 Task: In the Contact  AubreyNelson@iCloud.com, Create email and send with subject: 'Elevate Your Success: Introducing a Transformative Opportunity', and with mail content 'Good Day,_x000D_
Embrace the power of innovation. Our disruptive solution will propel your industry forward and position you as a leader in your field._x000D_
Best Regards', attach the document: Agenda.pdf and insert image: visitingcard.jpg. Below Best Regards, write Twitter and insert the URL: 'twitter.com'. Mark checkbox to create task to follow up : In 1 week. Logged in from softage.10@softage.net
Action: Mouse moved to (89, 60)
Screenshot: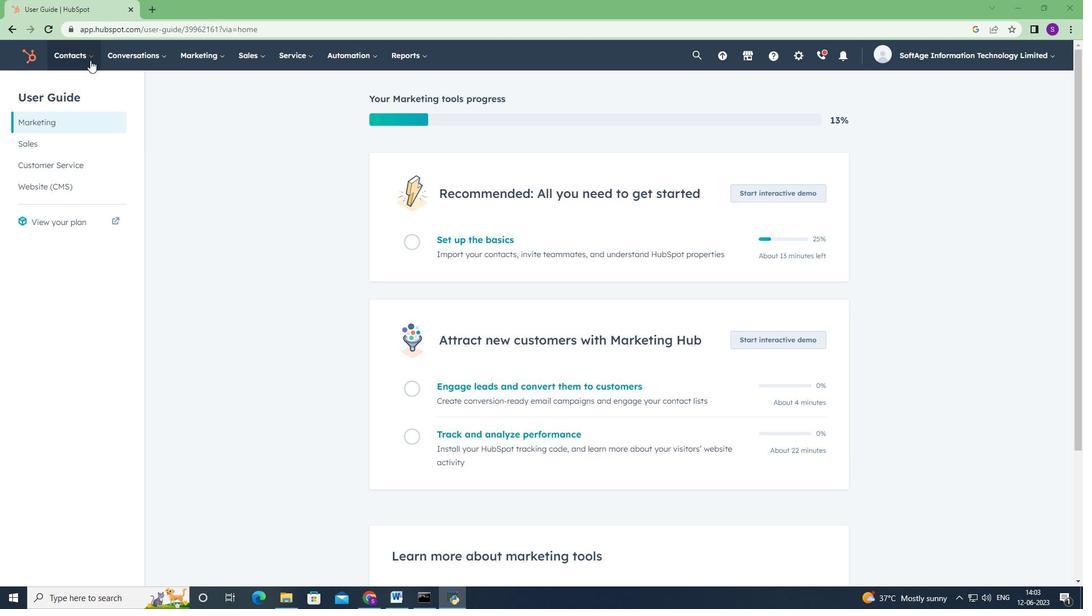 
Action: Mouse pressed left at (89, 60)
Screenshot: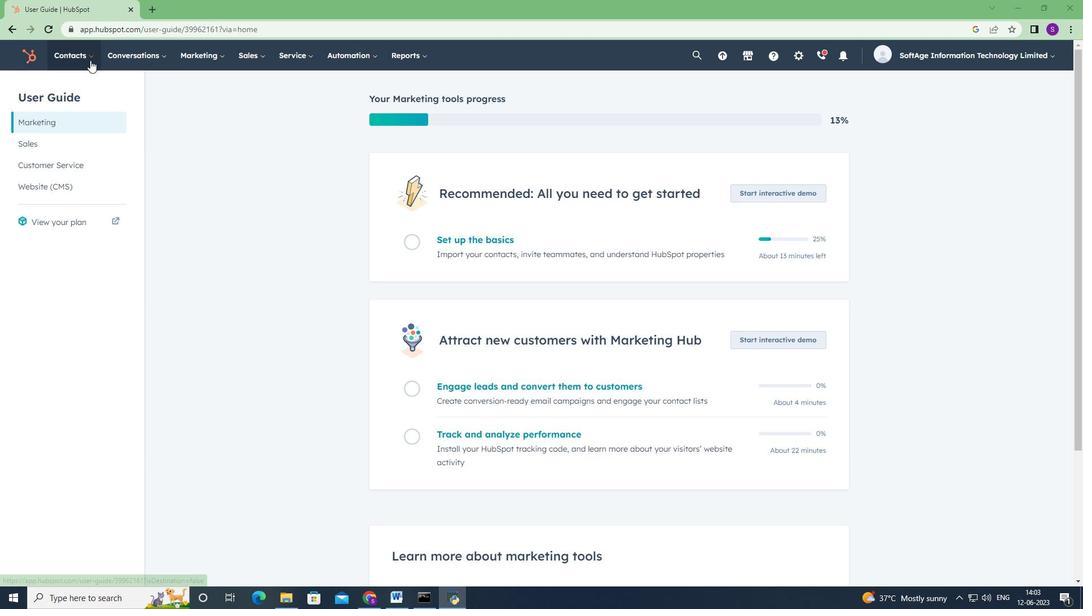 
Action: Mouse moved to (96, 93)
Screenshot: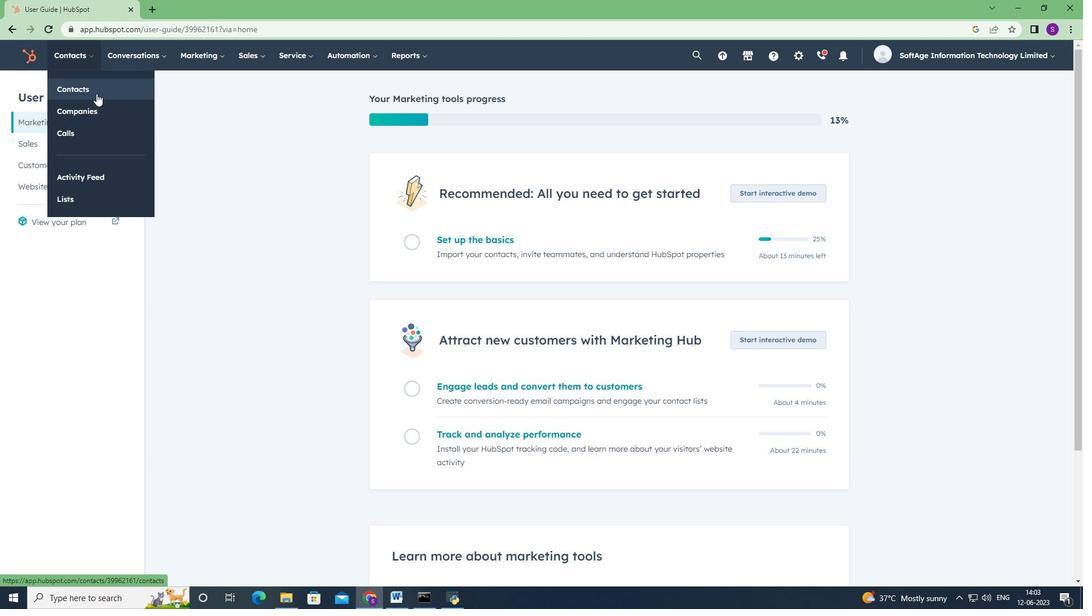 
Action: Mouse pressed left at (96, 93)
Screenshot: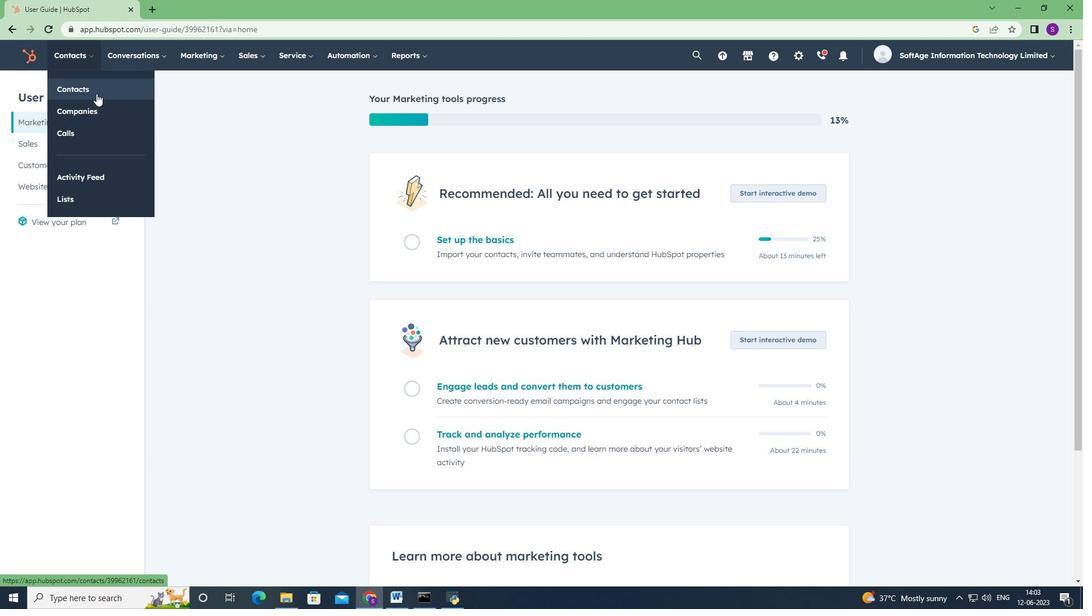 
Action: Mouse moved to (85, 185)
Screenshot: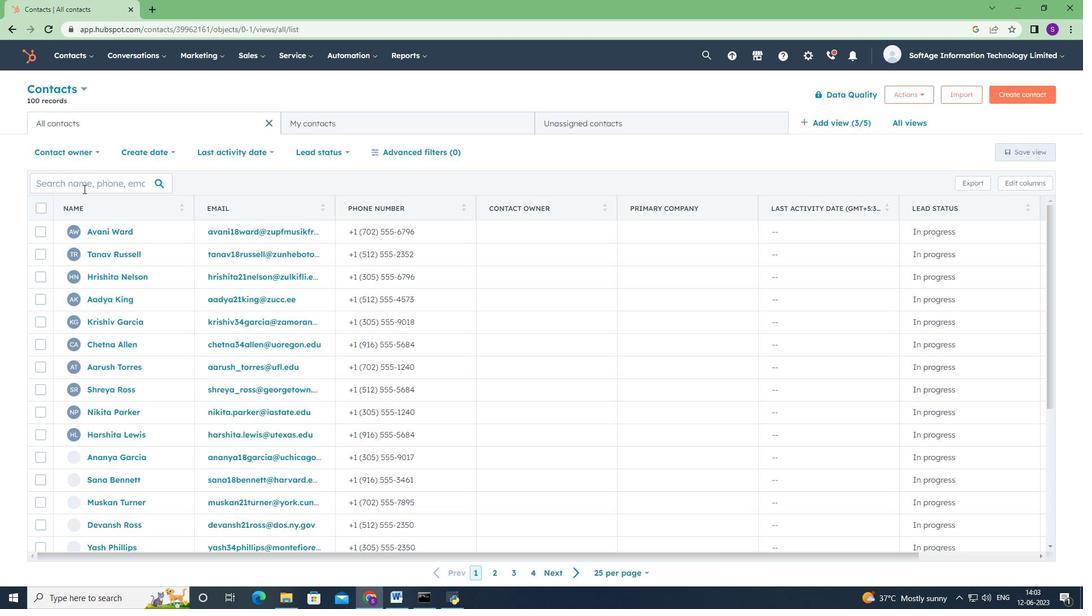 
Action: Mouse pressed left at (85, 185)
Screenshot: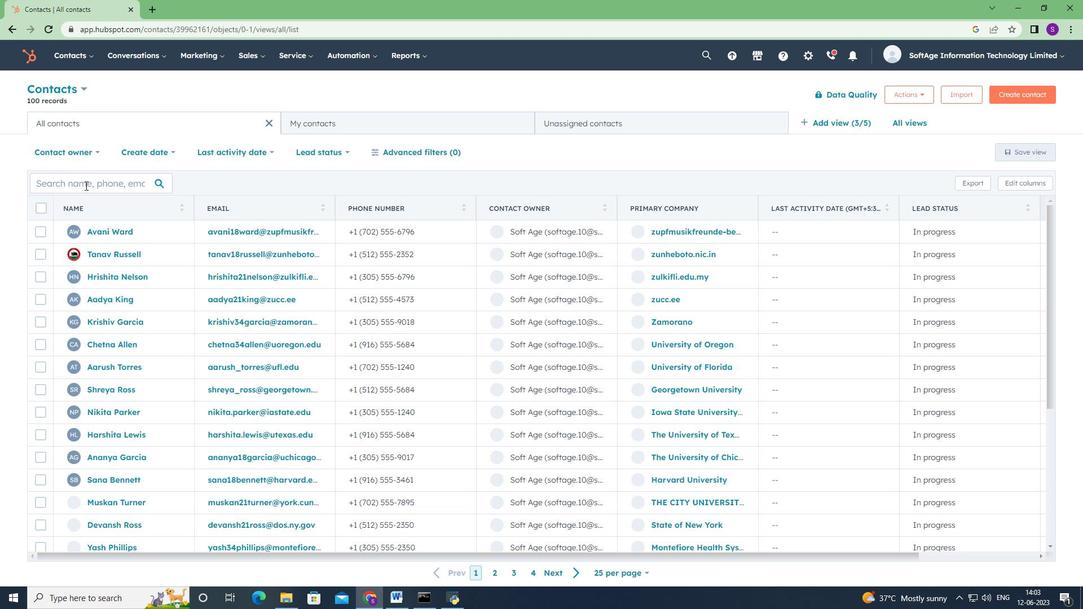 
Action: Key pressed <Key.shift>Aubrey<Key.shift>Na<Key.backspace>elson<Key.shift><Key.shift><Key.shift><Key.shift><Key.shift><Key.shift>@i<Key.shift>Cloud.com
Screenshot: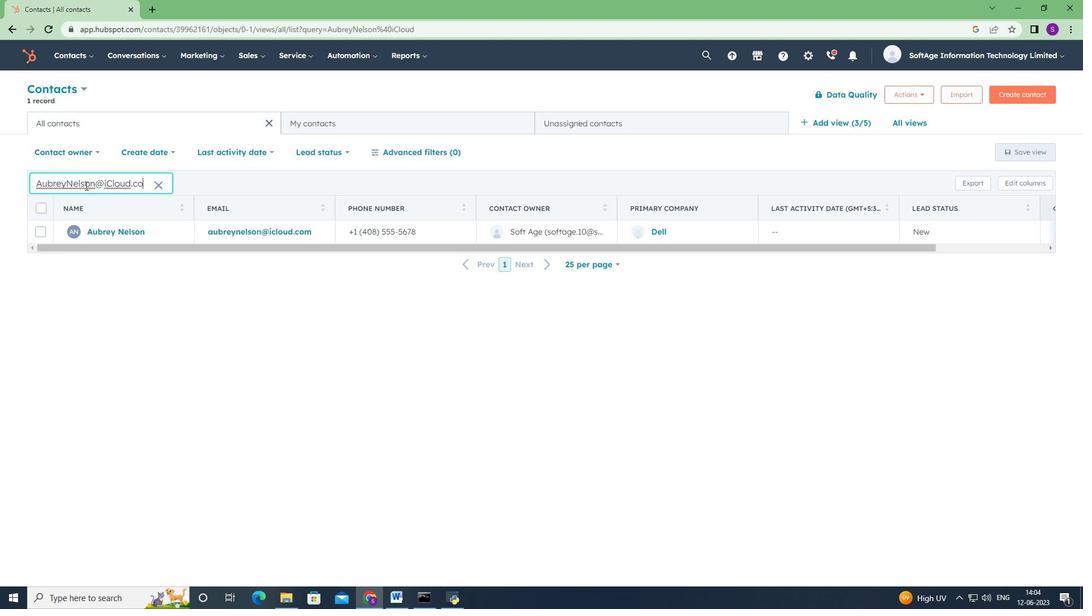
Action: Mouse moved to (140, 231)
Screenshot: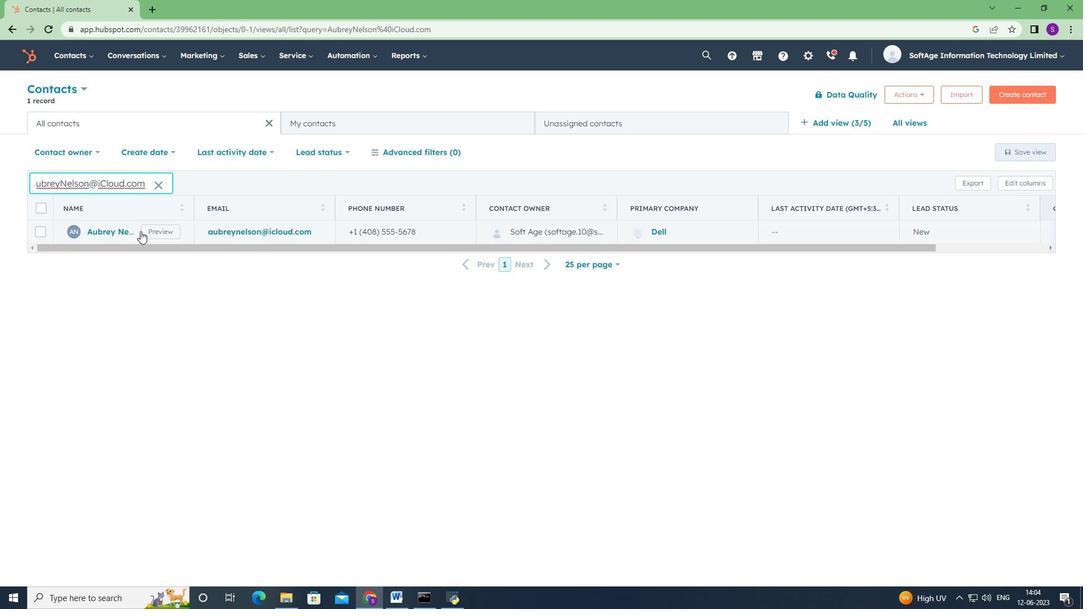 
Action: Mouse pressed left at (140, 231)
Screenshot: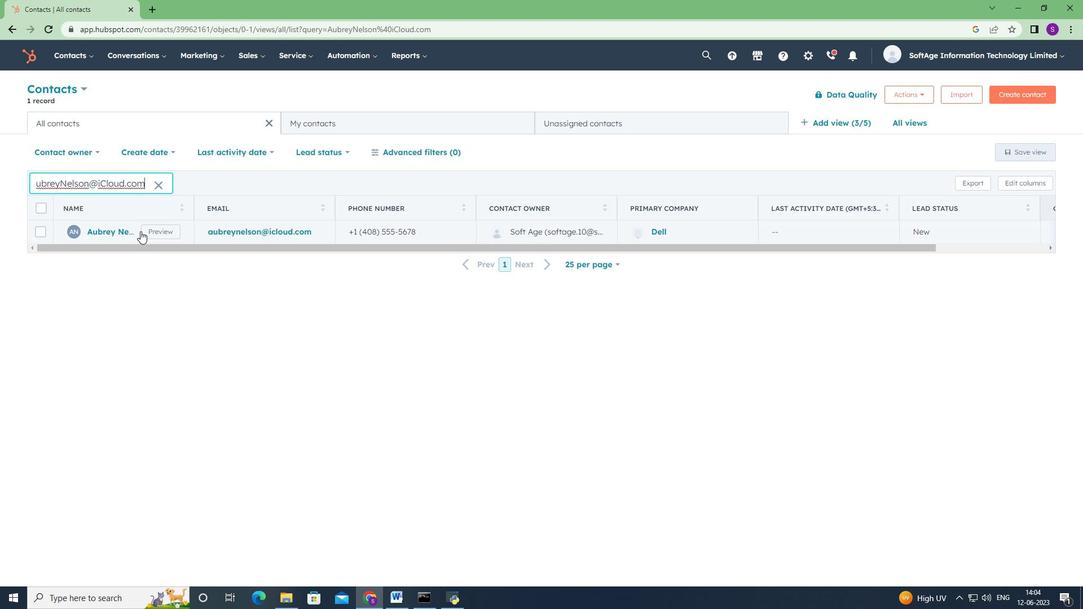
Action: Mouse moved to (126, 227)
Screenshot: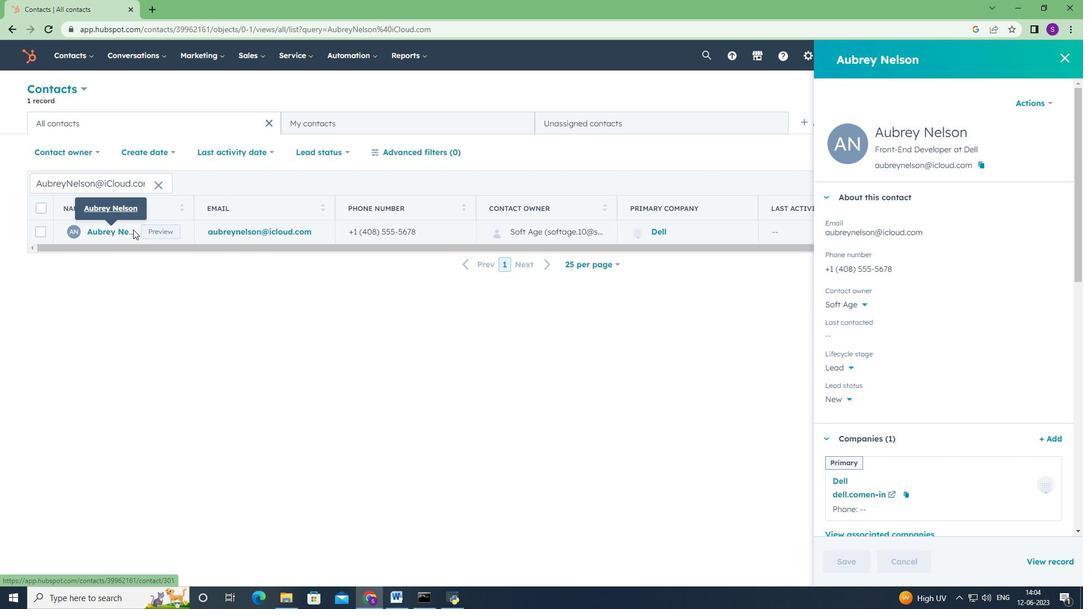 
Action: Mouse pressed left at (126, 227)
Screenshot: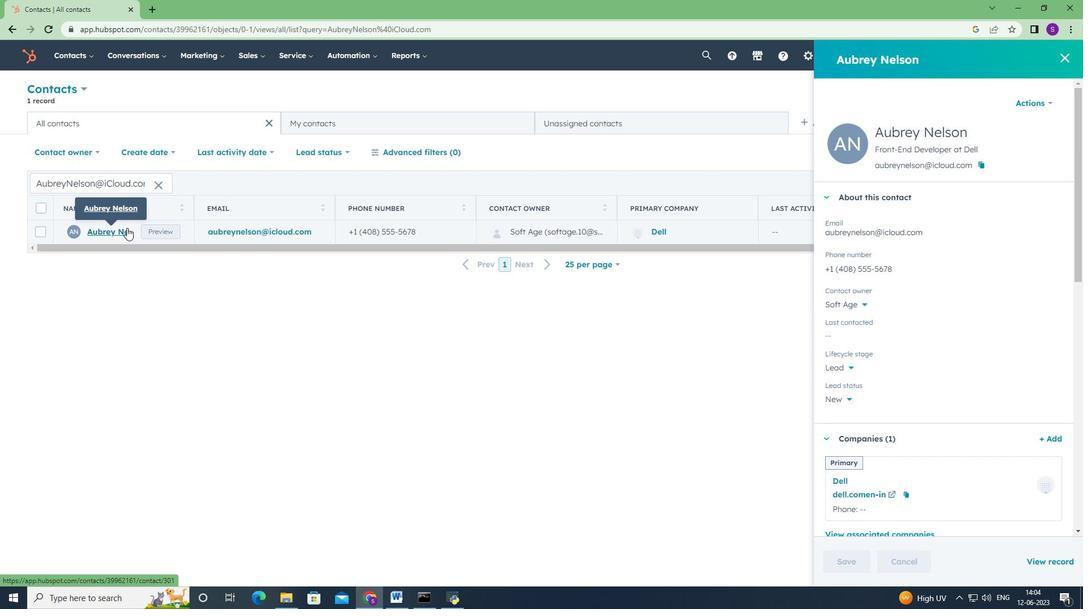 
Action: Mouse moved to (75, 185)
Screenshot: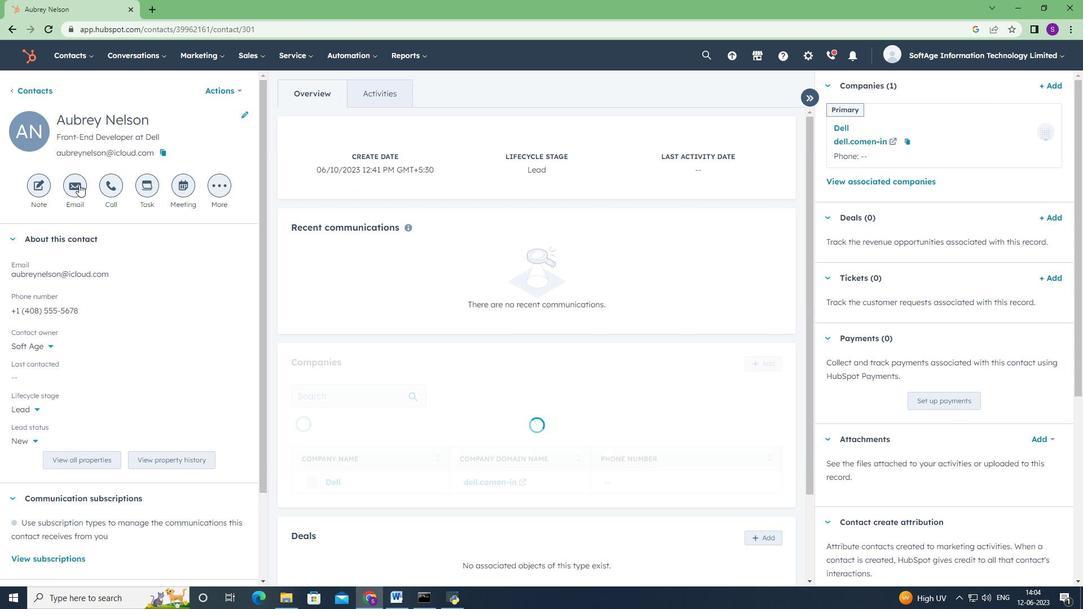 
Action: Mouse pressed left at (75, 185)
Screenshot: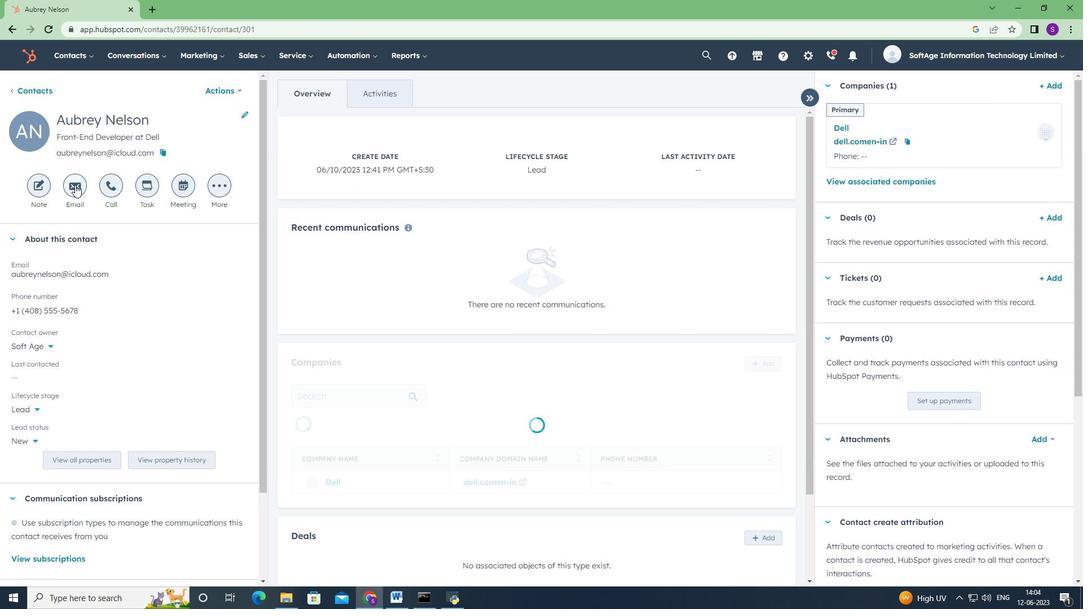 
Action: Mouse moved to (703, 379)
Screenshot: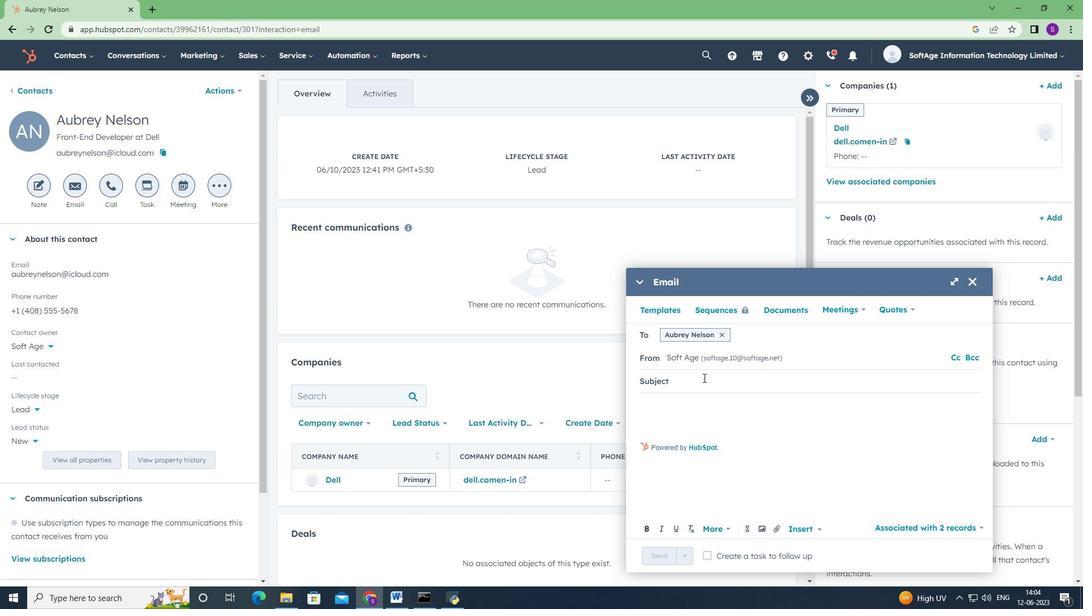 
Action: Mouse pressed left at (703, 379)
Screenshot: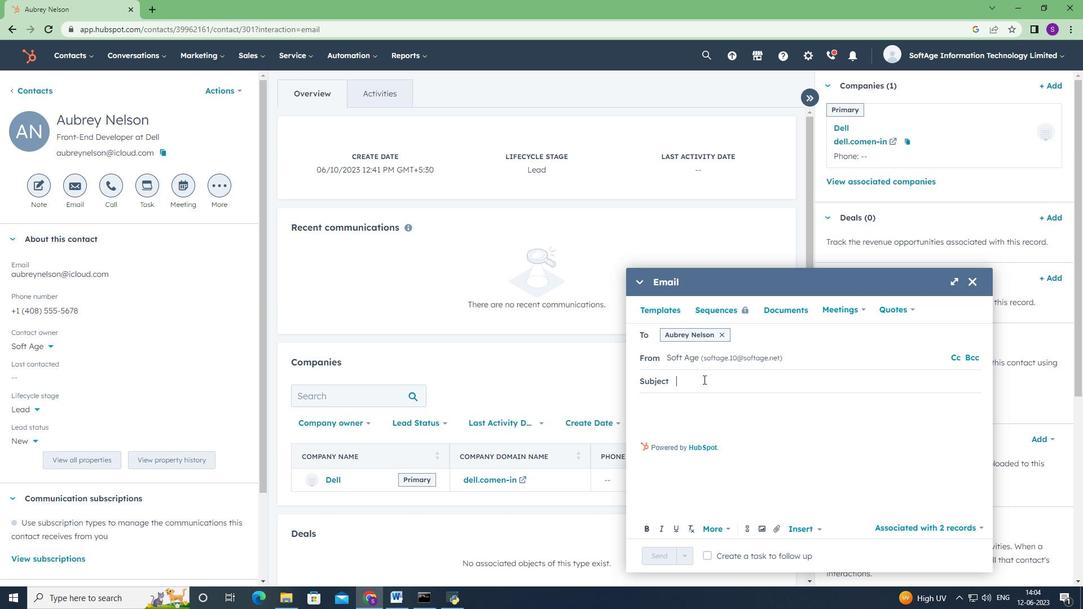 
Action: Key pressed <Key.shift><Key.shift>Elevate<Key.space><Key.shift>Your<Key.space><Key.shift><Key.shift><Key.shift>Success<Key.space><Key.backspace><Key.shift><Key.shift><Key.shift><Key.shift><Key.shift><Key.shift><Key.shift><Key.shift><Key.shift><Key.shift><Key.shift><Key.shift><Key.shift><Key.shift><Key.shift><Key.shift><Key.shift><Key.shift><Key.shift><Key.shift><Key.shift><Key.shift><Key.shift><Key.shift><Key.shift><Key.shift><Key.shift><Key.shift><Key.shift><Key.shift><Key.shift><Key.shift><Key.shift><Key.shift><Key.shift><Key.shift><Key.shift><Key.shift><Key.shift><Key.shift><Key.shift><Key.shift><Key.shift><Key.shift><Key.shift><Key.shift><Key.shift><Key.shift><Key.shift><Key.shift>:<Key.space><Key.shift>Introducing<Key.space>a<Key.space><Key.shift>Transformative<Key.space><Key.shift>Opportunity
Screenshot: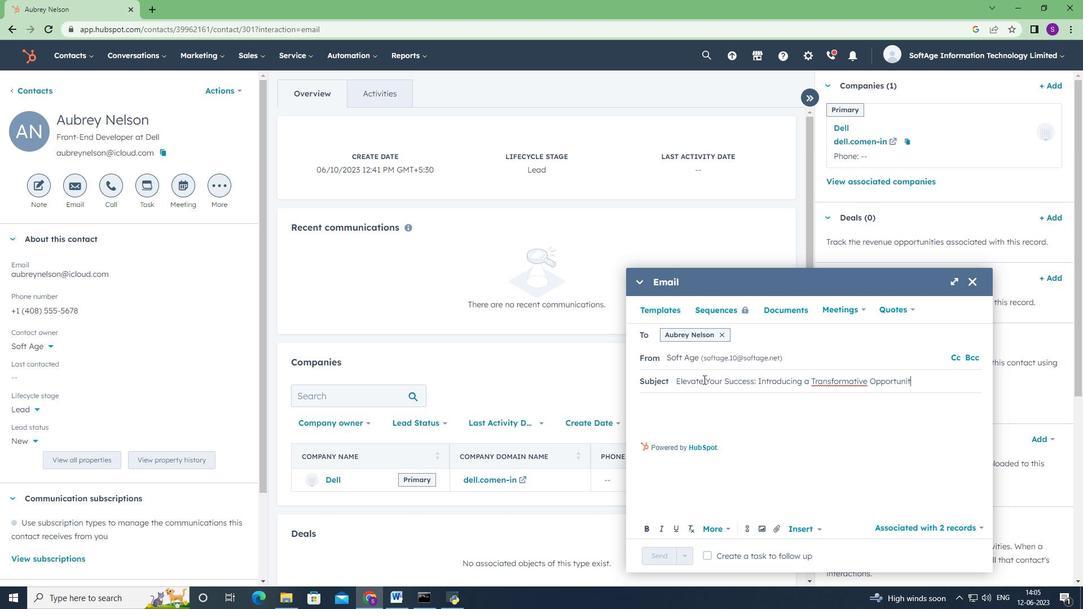 
Action: Mouse moved to (700, 411)
Screenshot: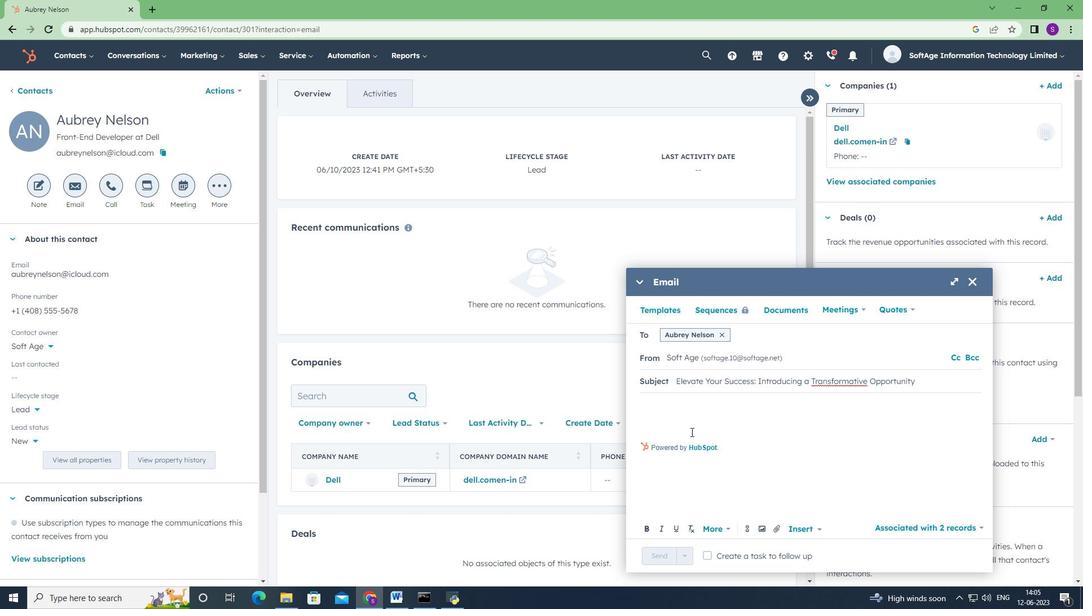 
Action: Mouse pressed left at (700, 411)
Screenshot: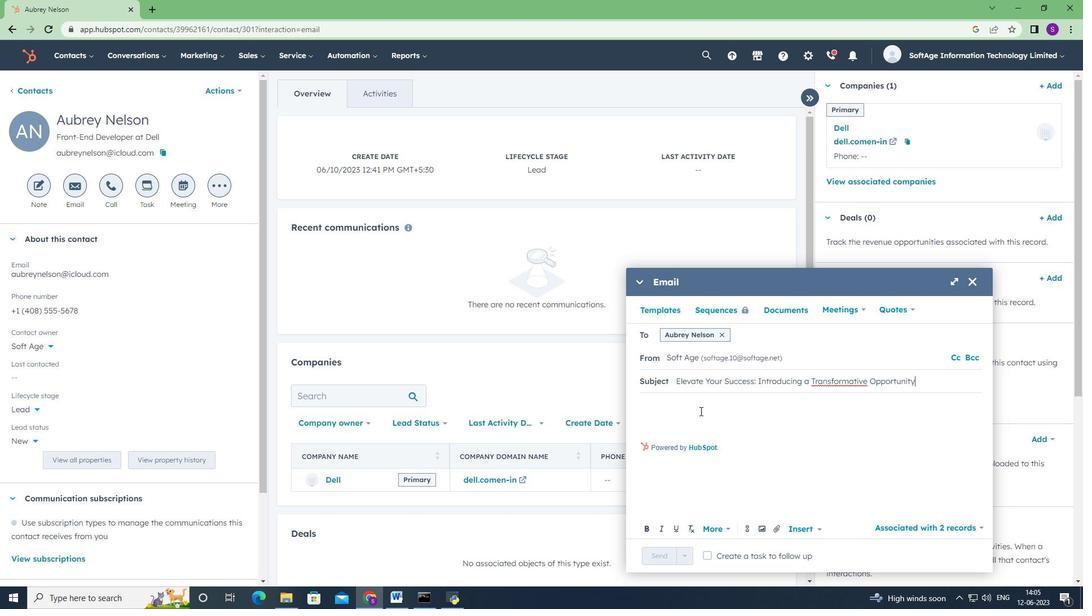 
Action: Key pressed <Key.shift><Key.shift>Good<Key.space><Key.shift>Day<Key.enter><Key.shift><Key.shift><Key.shift>Embrace<Key.space>the<Key.space>power<Key.space>of<Key.space>innovation<Key.space><Key.backspace>.<Key.space><Key.shift>Our<Key.space>disruptive<Key.space>solution<Key.space>will<Key.space>propel<Key.space>your<Key.space>industry<Key.space>forward<Key.space>and<Key.space>position<Key.space>you<Key.space>as<Key.space>a<Key.space>leader<Key.space>in<Key.space>your<Key.space>field.<Key.enter><Key.shift>Best<Key.space><Key.shift>Regards<Key.enter>
Screenshot: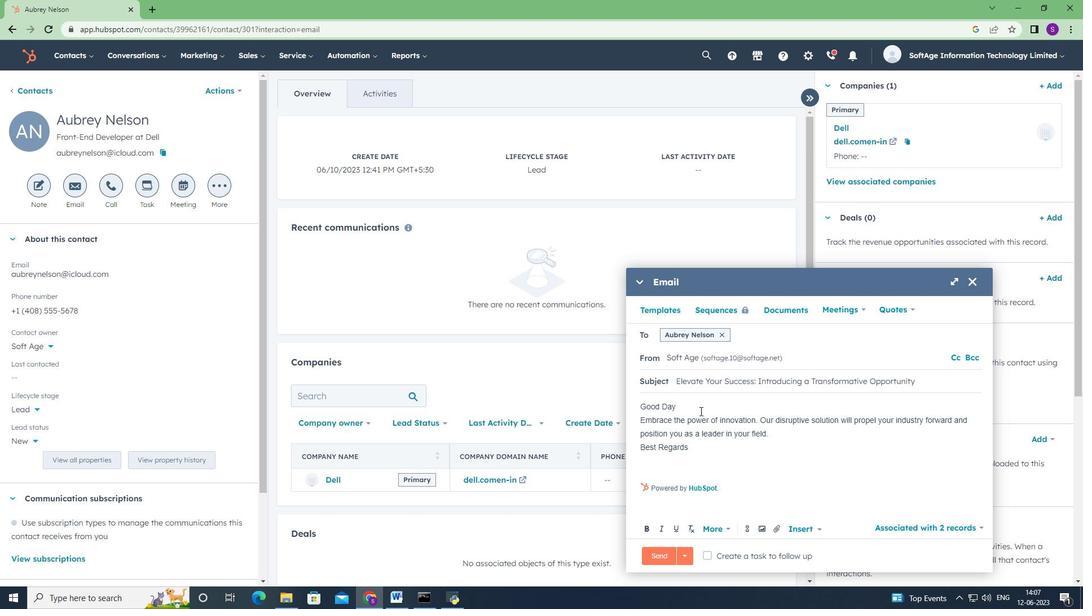 
Action: Mouse scrolled (700, 410) with delta (0, 0)
Screenshot: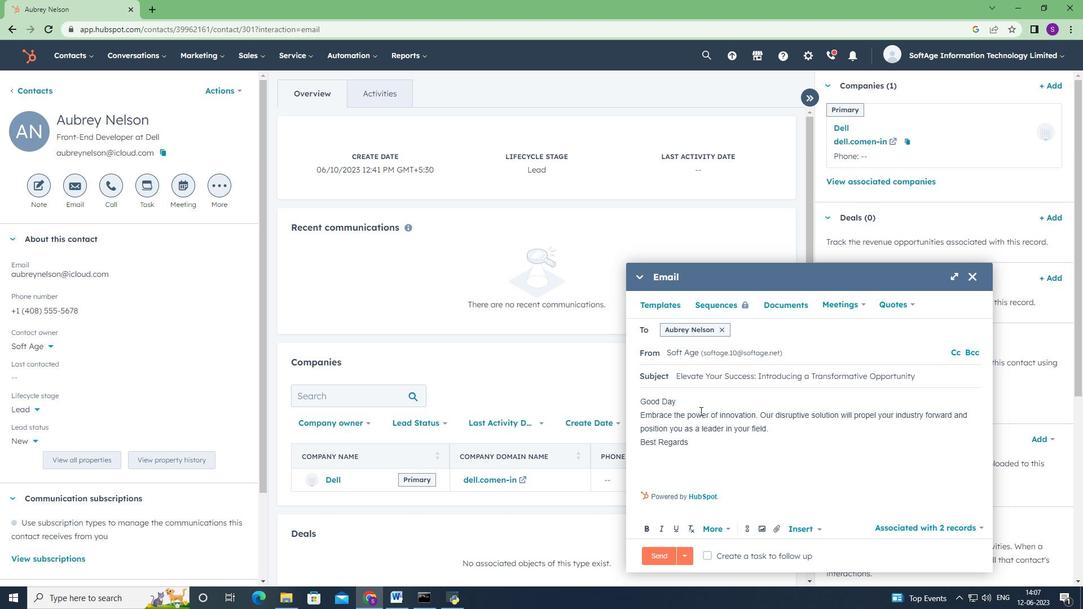 
Action: Mouse scrolled (700, 410) with delta (0, 0)
Screenshot: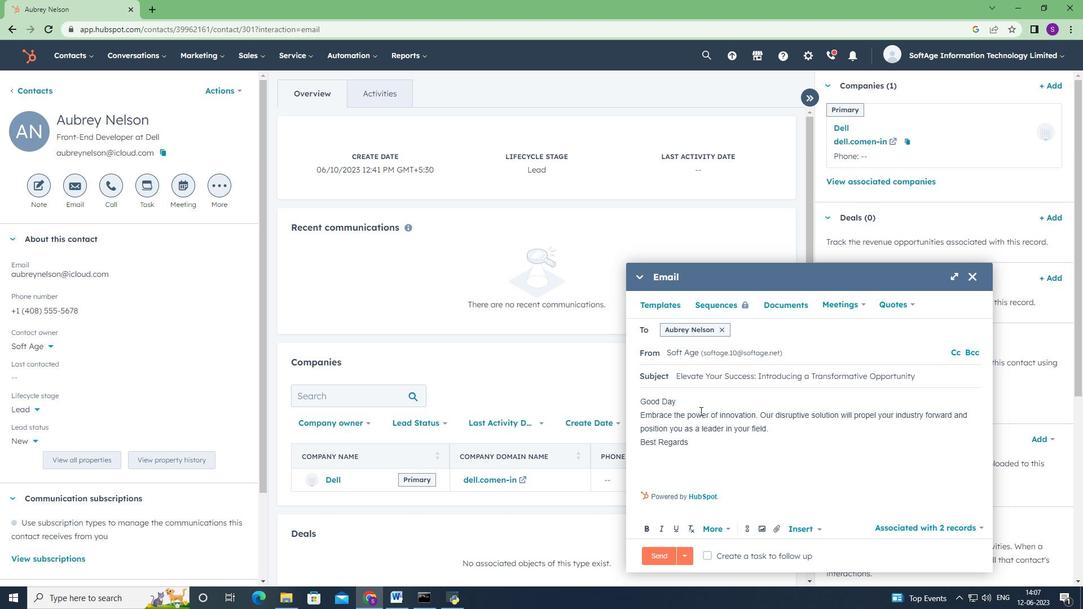 
Action: Mouse moved to (779, 529)
Screenshot: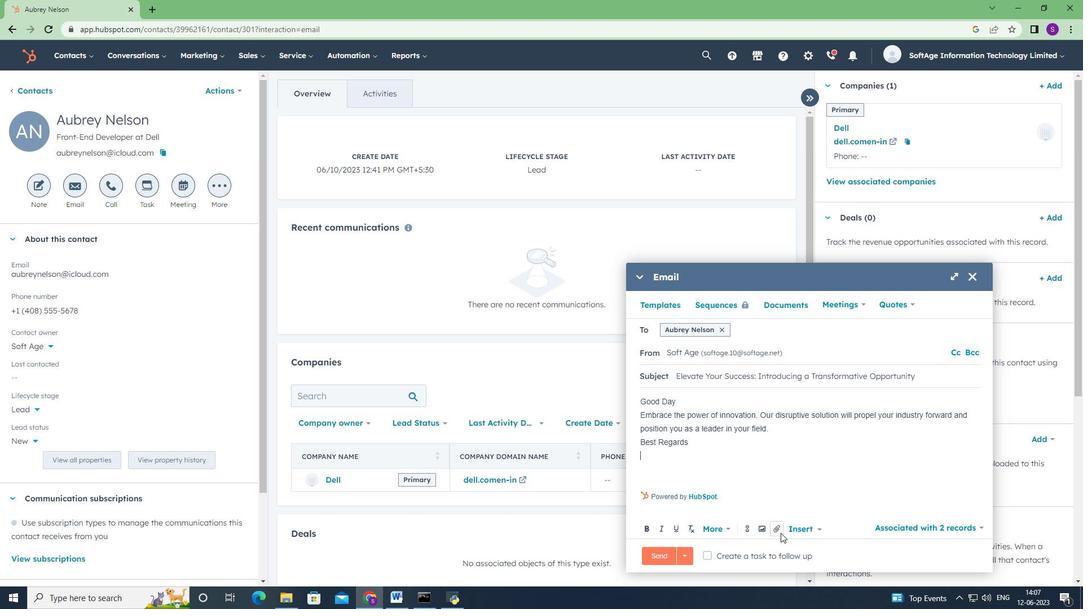 
Action: Mouse pressed left at (779, 529)
Screenshot: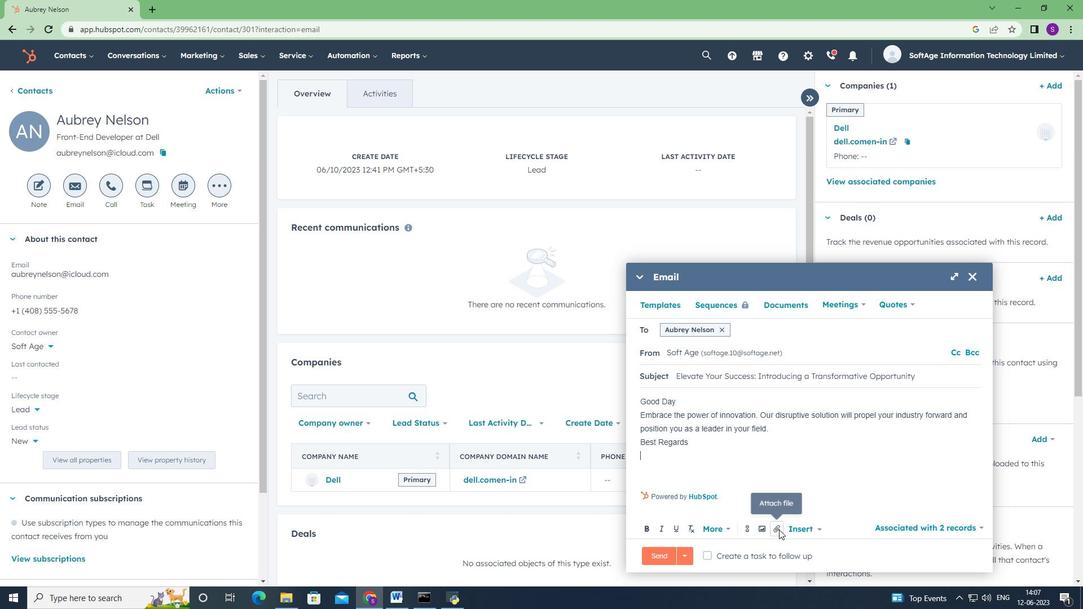 
Action: Mouse moved to (796, 494)
Screenshot: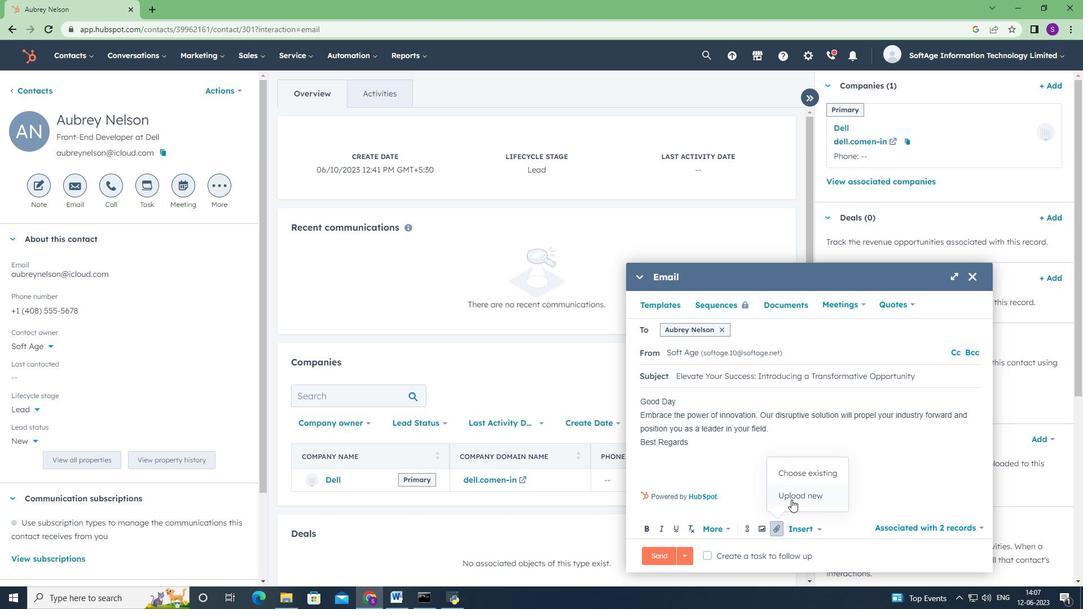 
Action: Mouse pressed left at (796, 494)
Screenshot: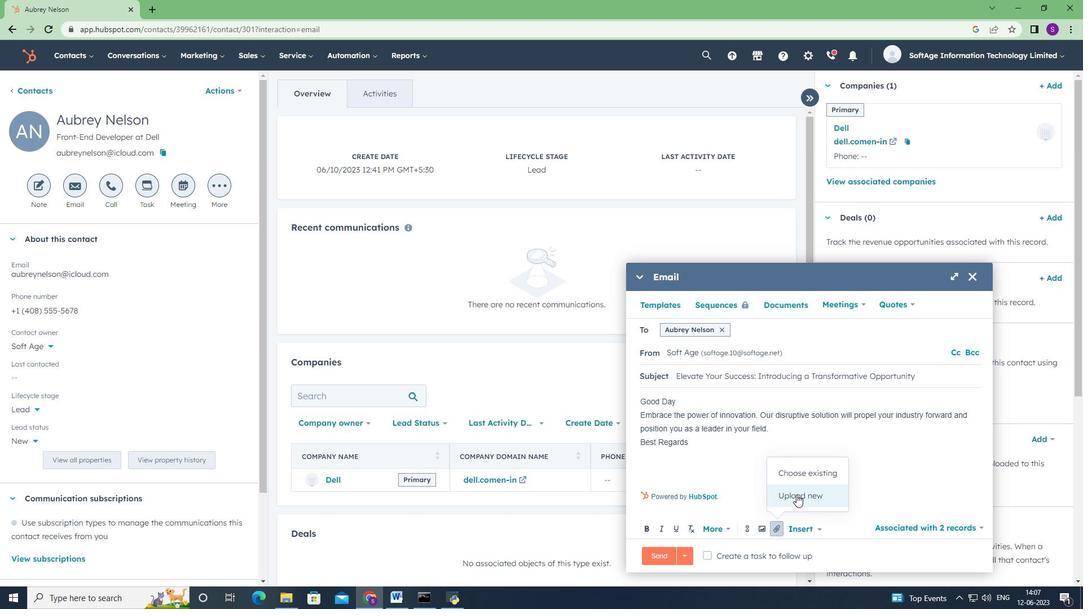 
Action: Mouse moved to (57, 137)
Screenshot: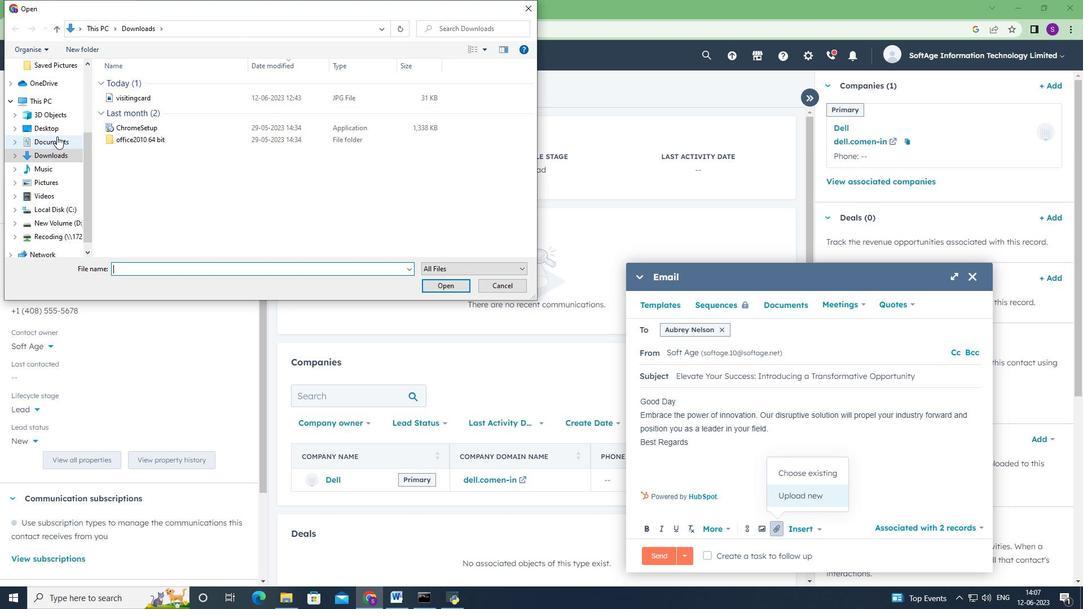 
Action: Mouse pressed left at (57, 137)
Screenshot: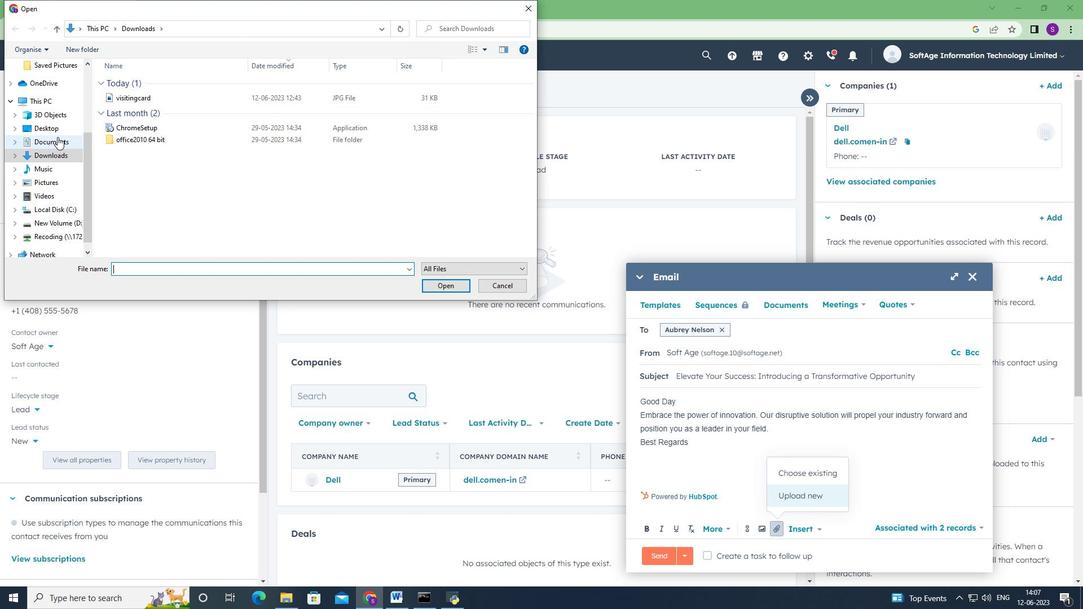 
Action: Mouse moved to (150, 78)
Screenshot: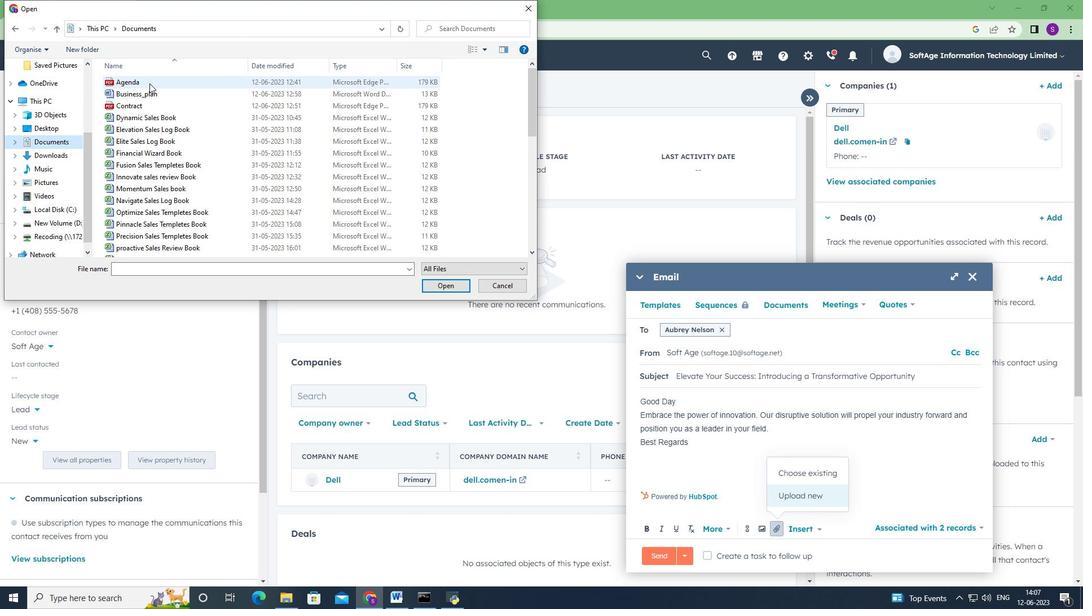 
Action: Mouse pressed left at (150, 78)
Screenshot: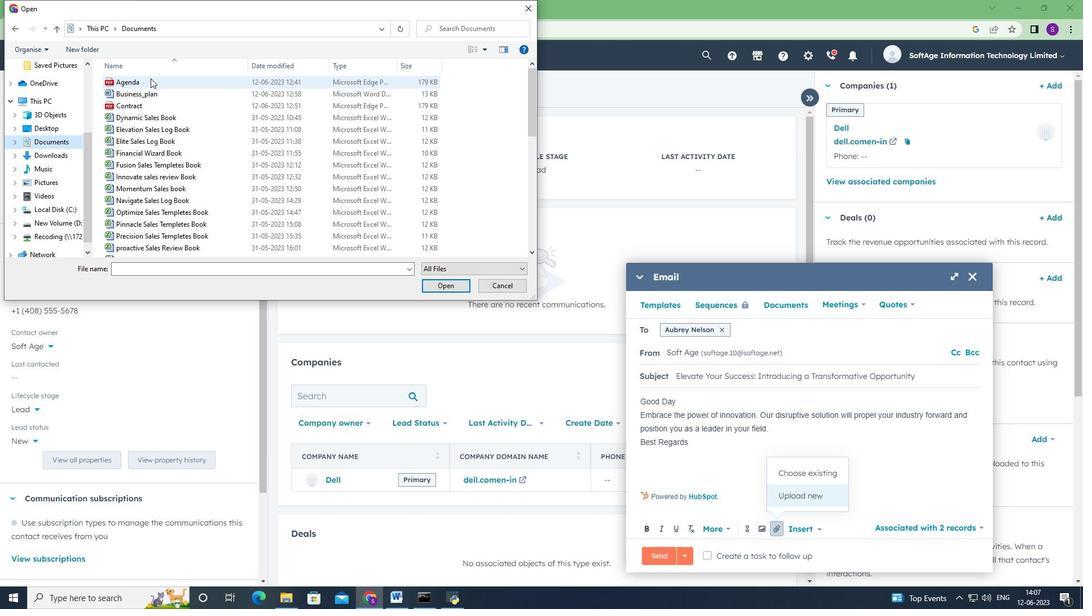 
Action: Mouse moved to (455, 286)
Screenshot: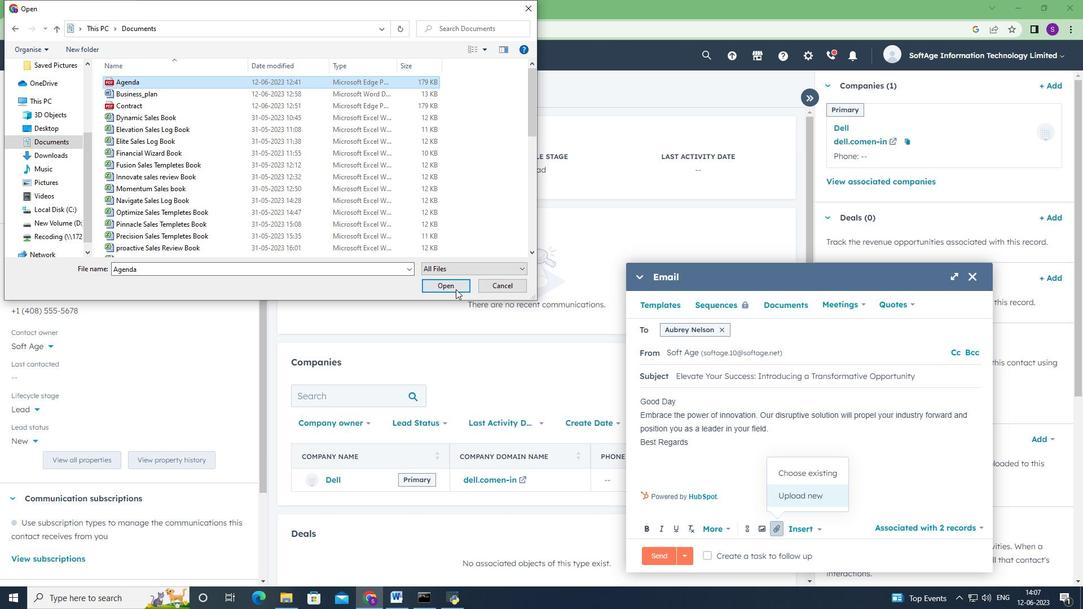 
Action: Mouse pressed left at (455, 286)
Screenshot: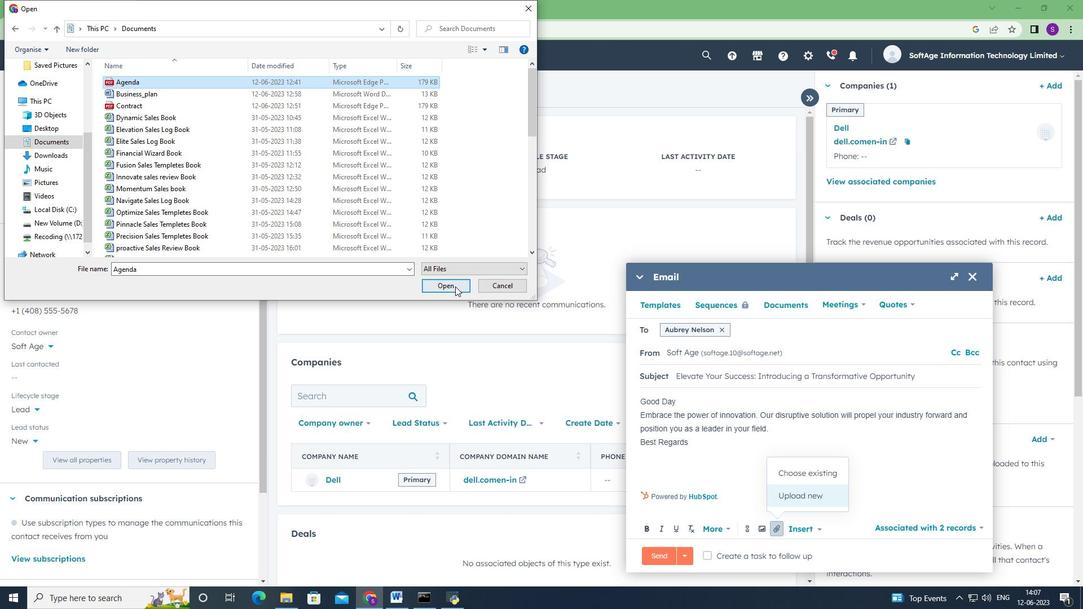 
Action: Mouse moved to (761, 499)
Screenshot: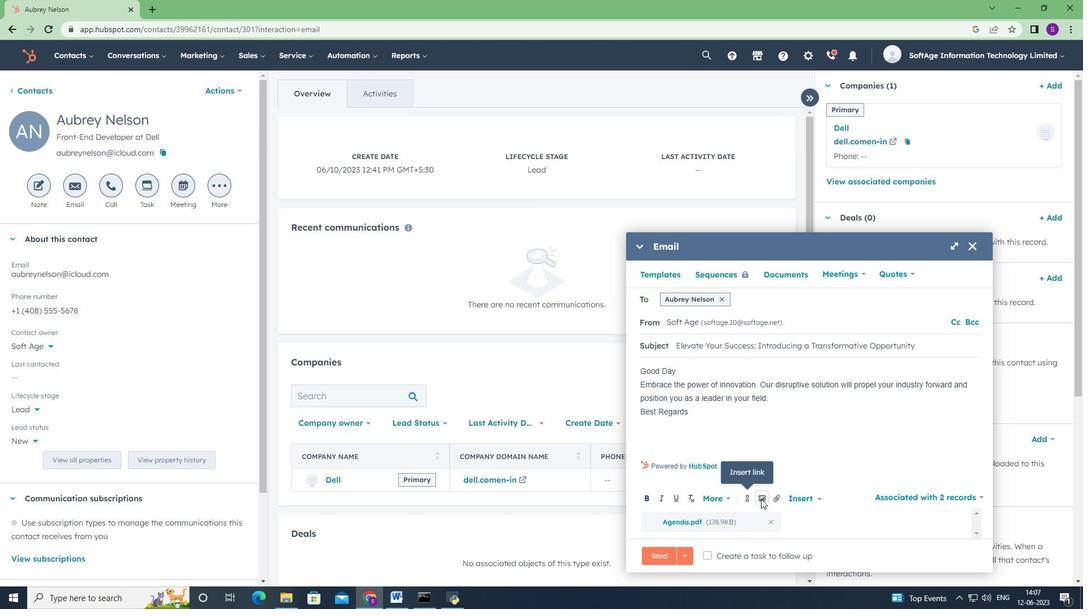 
Action: Mouse pressed left at (761, 499)
Screenshot: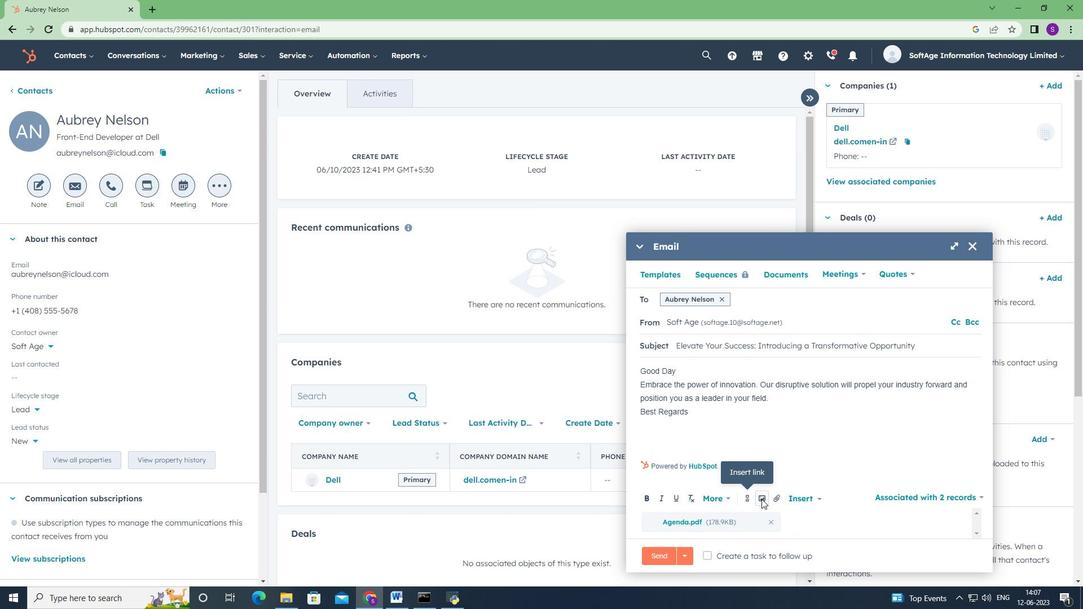 
Action: Mouse moved to (750, 462)
Screenshot: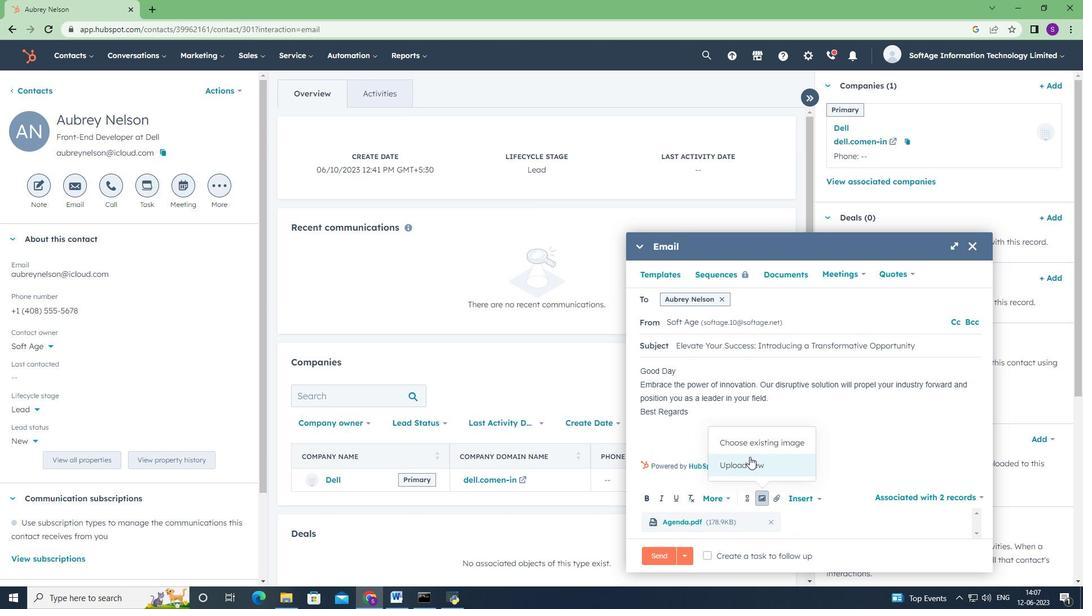 
Action: Mouse pressed left at (750, 462)
Screenshot: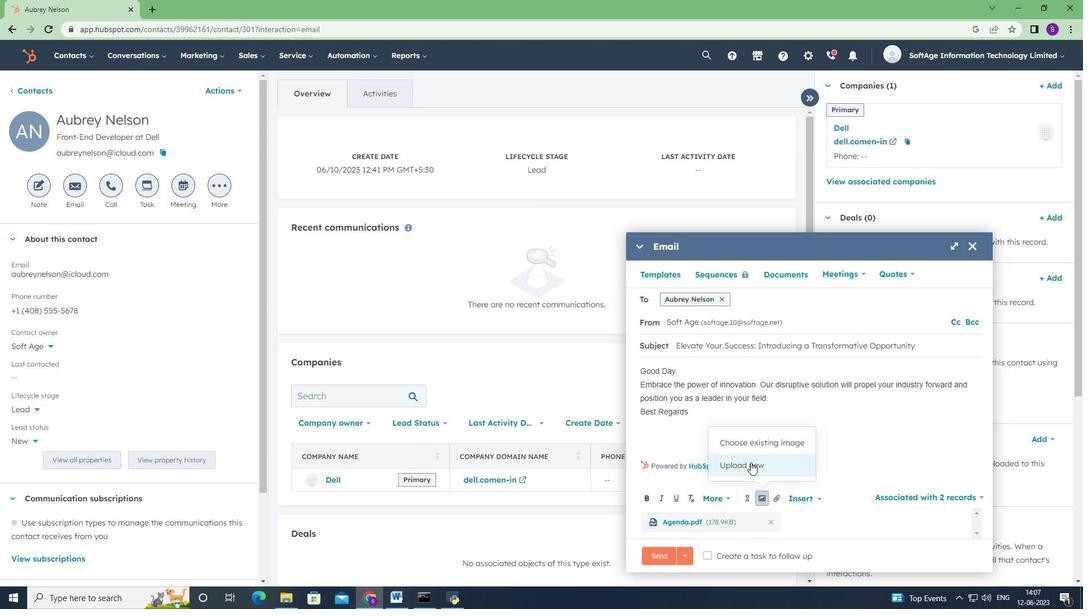 
Action: Mouse moved to (59, 150)
Screenshot: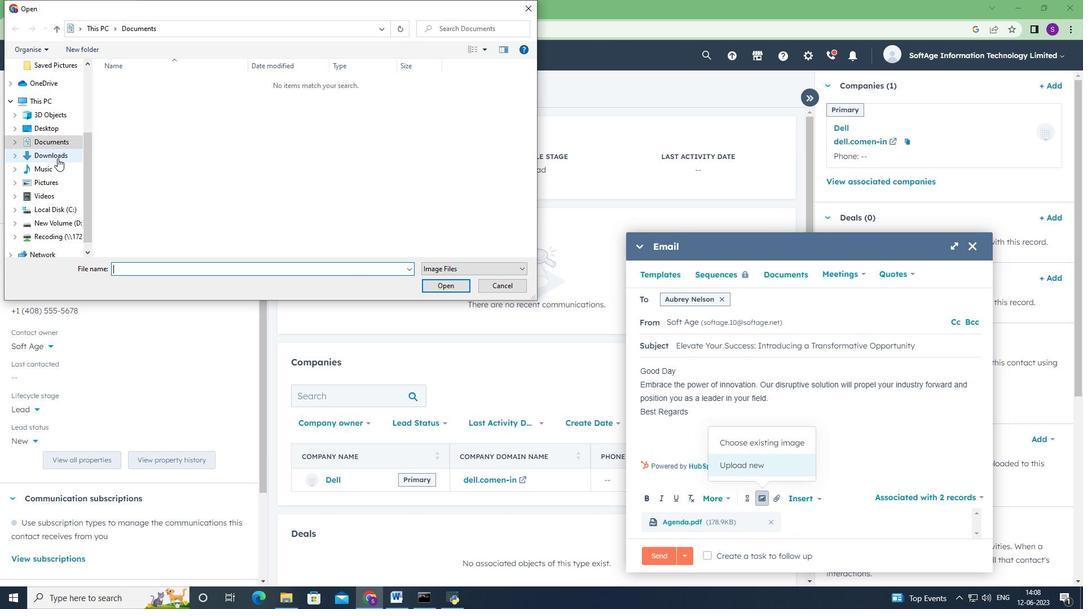 
Action: Mouse pressed left at (59, 150)
Screenshot: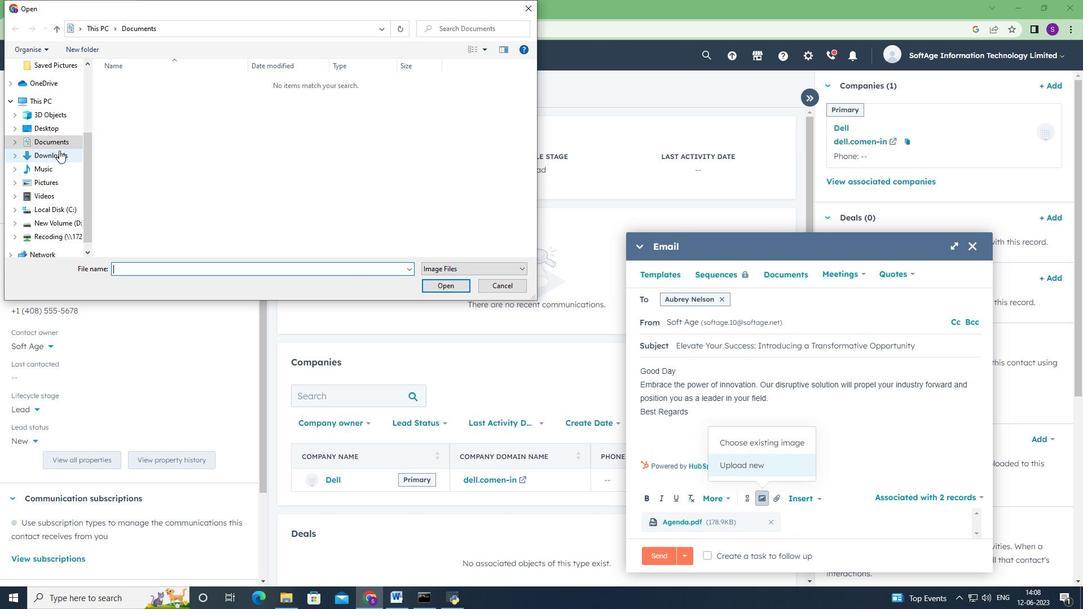 
Action: Mouse moved to (164, 97)
Screenshot: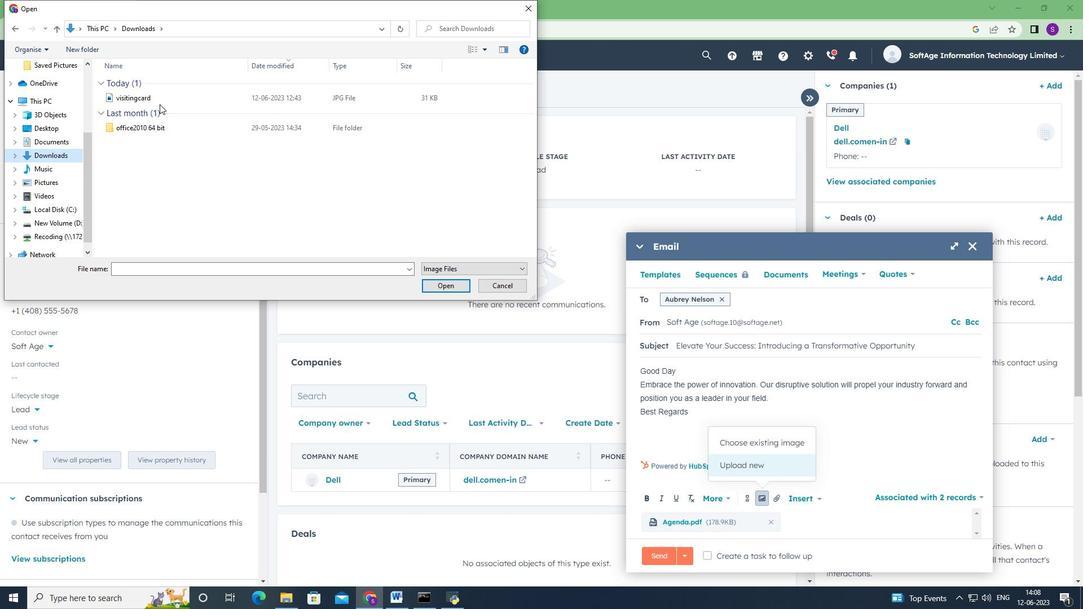 
Action: Mouse pressed left at (164, 97)
Screenshot: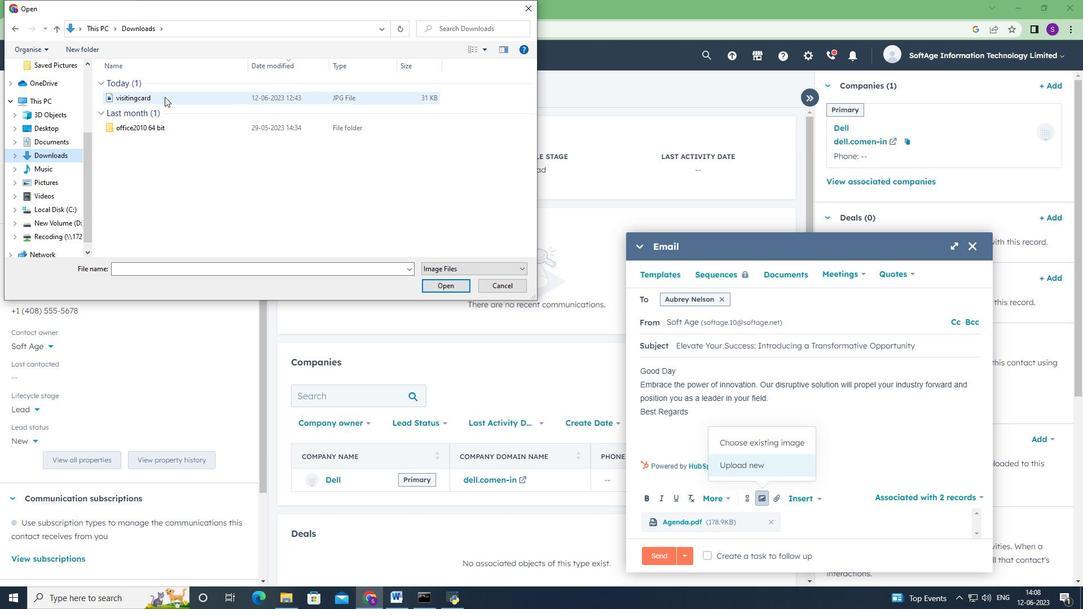 
Action: Mouse moved to (440, 284)
Screenshot: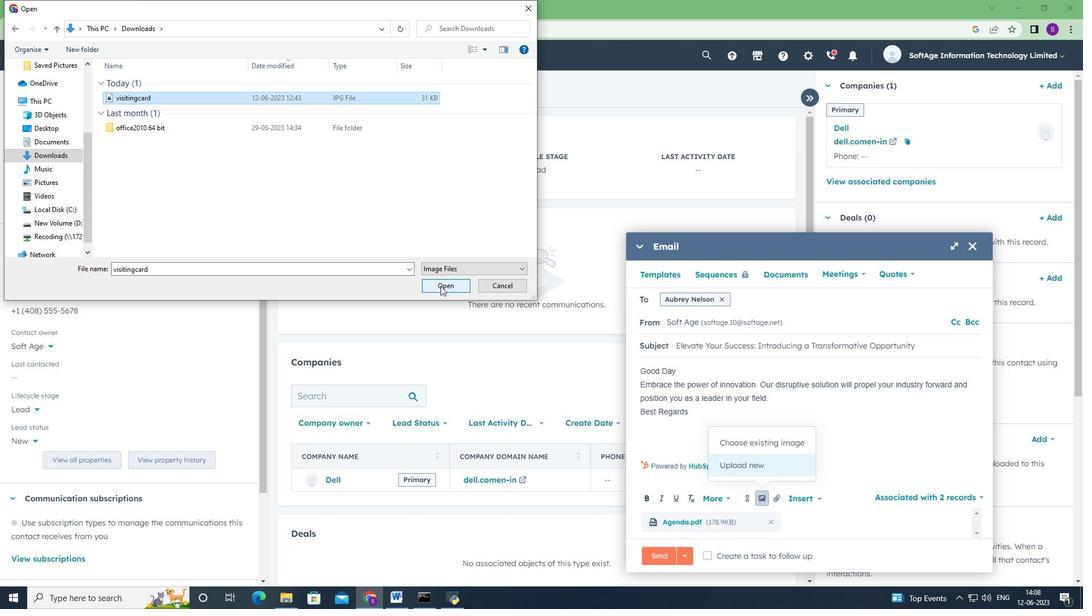 
Action: Mouse pressed left at (440, 284)
Screenshot: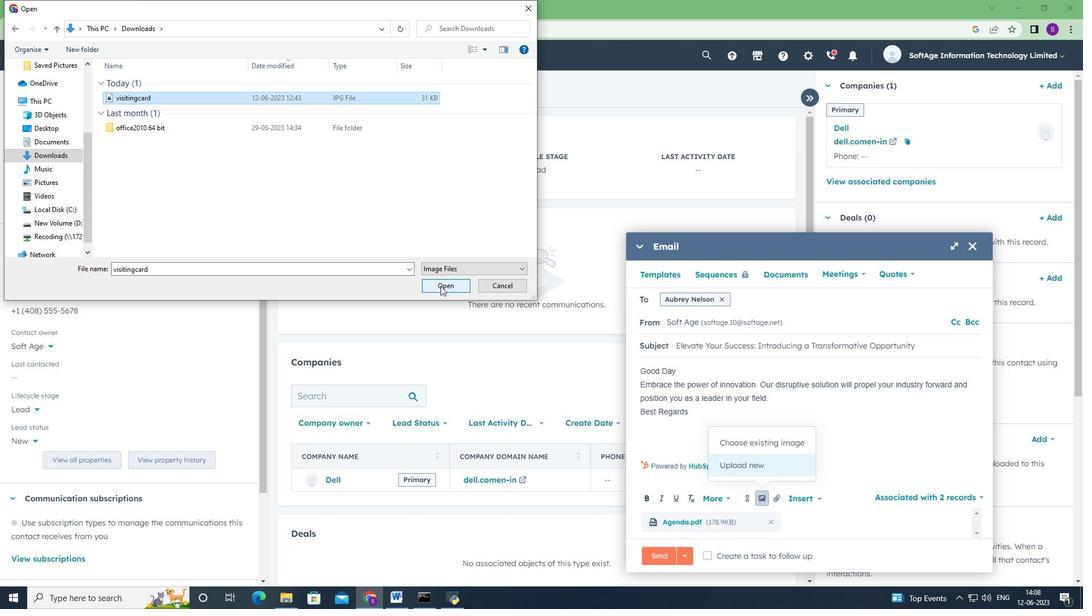 
Action: Mouse moved to (693, 301)
Screenshot: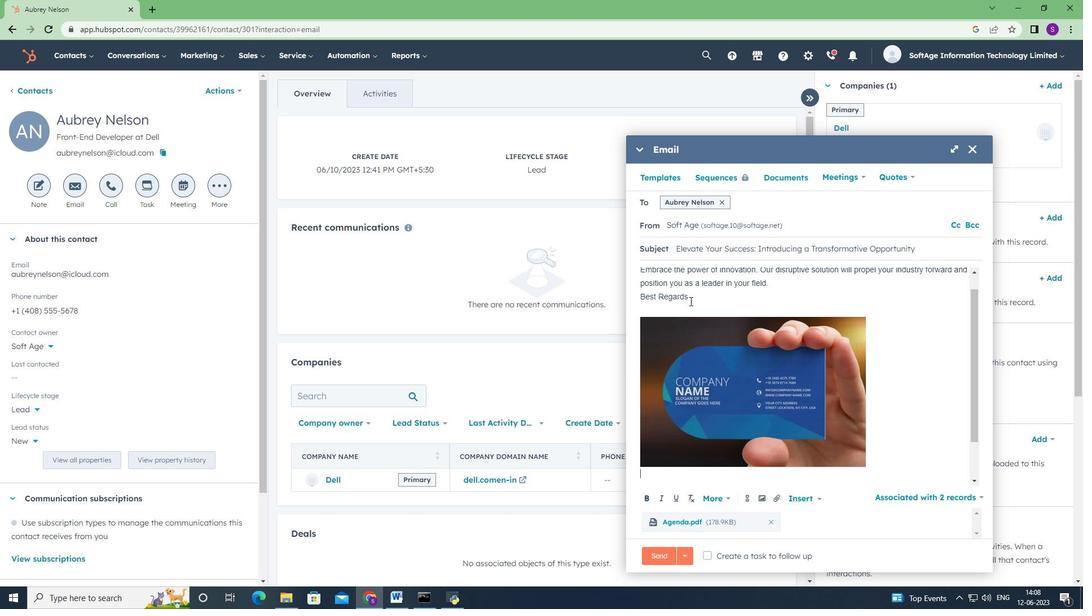 
Action: Mouse pressed left at (693, 301)
Screenshot: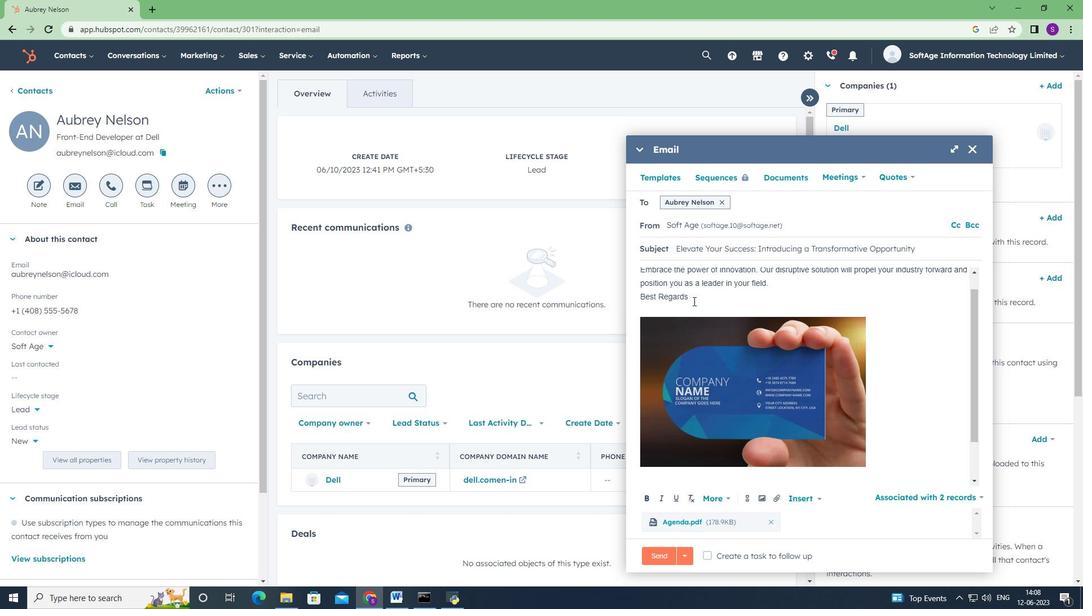 
Action: Mouse moved to (691, 301)
Screenshot: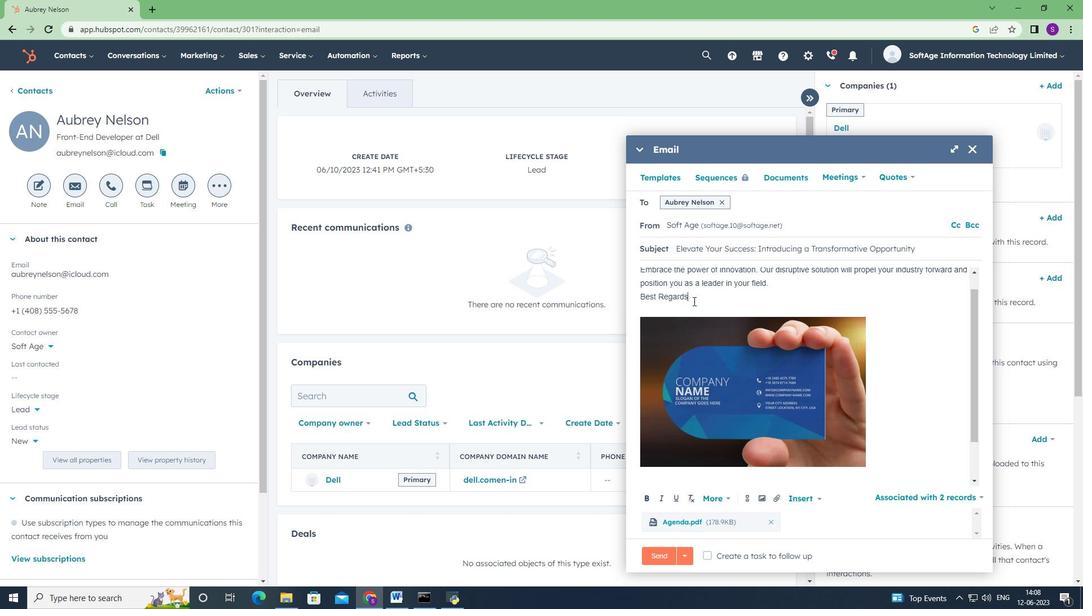 
Action: Key pressed <Key.enter><Key.shift><Key.shift><Key.shift><Key.shift><Key.shift><Key.shift><Key.shift><Key.shift><Key.shift><Key.shift><Key.shift><Key.shift><Key.shift><Key.shift><Key.shift><Key.shift><Key.shift><Key.shift><Key.shift><Key.shift><Key.shift><Key.shift>Twitter<Key.space>
Screenshot: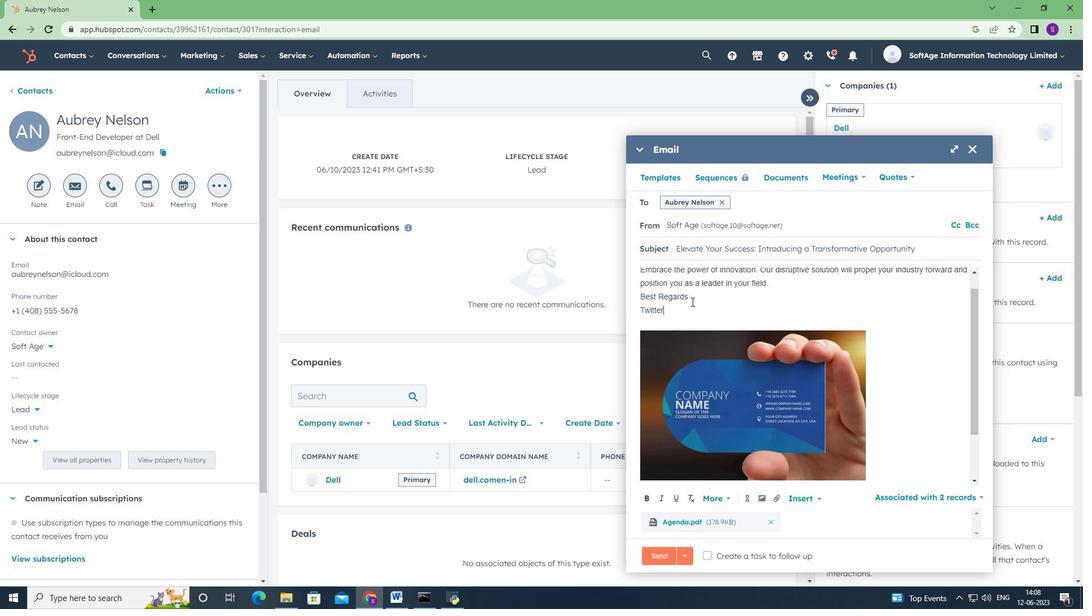 
Action: Mouse moved to (746, 501)
Screenshot: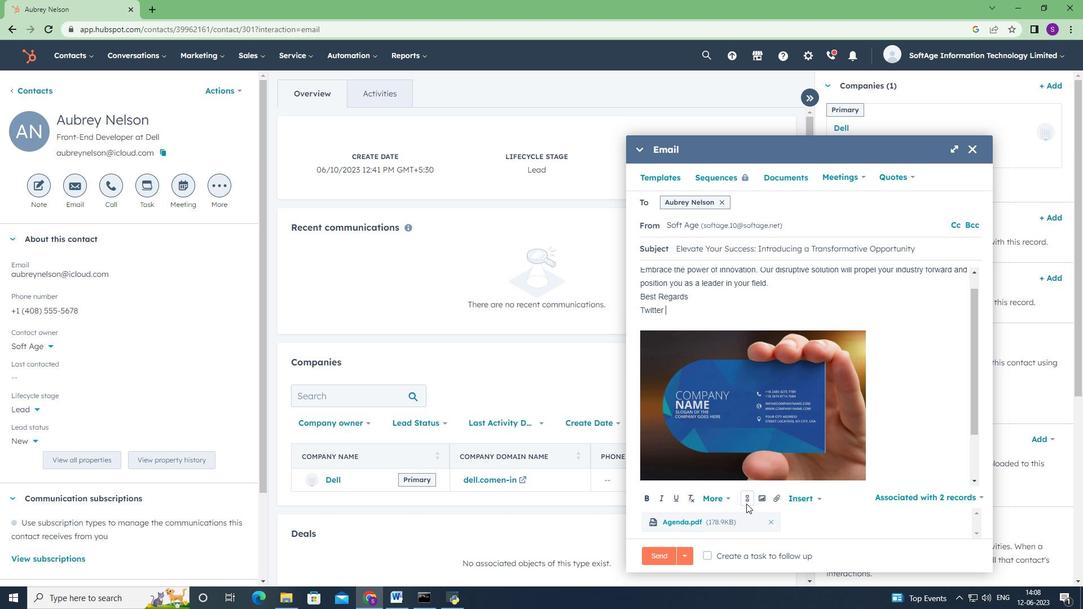 
Action: Mouse pressed left at (746, 501)
Screenshot: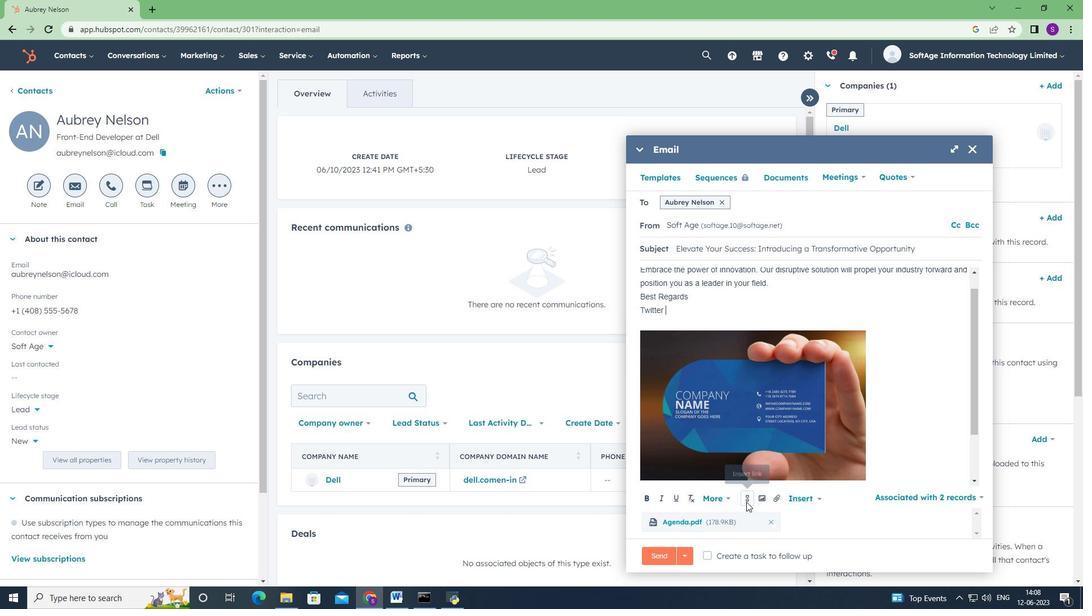 
Action: Mouse moved to (777, 419)
Screenshot: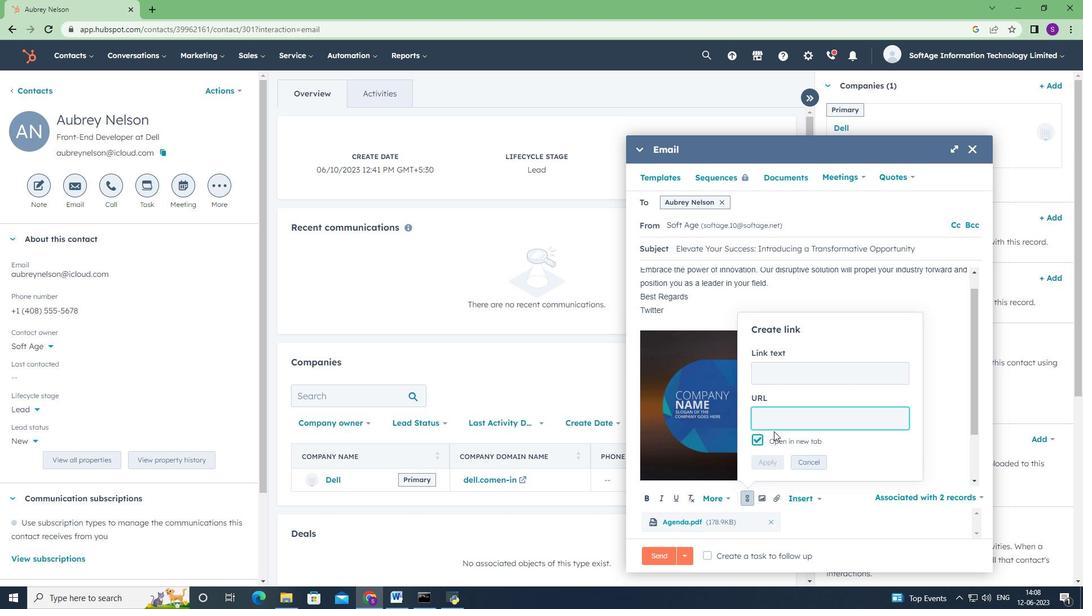
Action: Mouse pressed left at (777, 419)
Screenshot: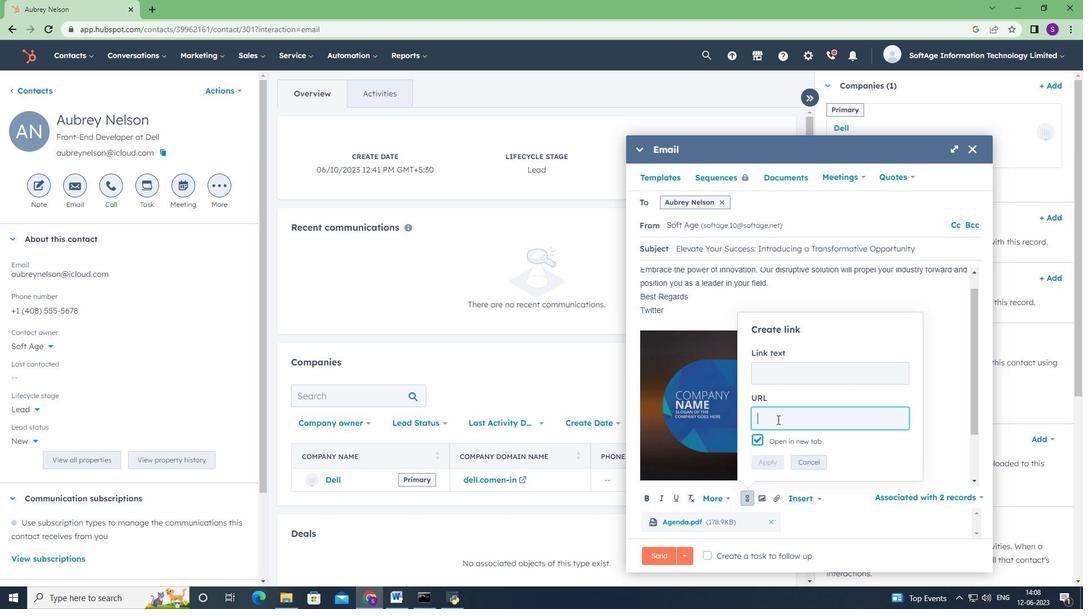 
Action: Key pressed <Key.shift><Key.shift><Key.shift><Key.shift><Key.shift><Key.shift><Key.shift><Key.shift><Key.shift><Key.shift><Key.shift><Key.shift><Key.shift><Key.shift><Key.shift><Key.shift><Key.shift><Key.shift><Key.shift><Key.shift><Key.shift><Key.shift><Key.shift><Key.shift><Key.shift><Key.shift><Key.shift><Key.shift><Key.shift><Key.shift>twitter.com
Screenshot: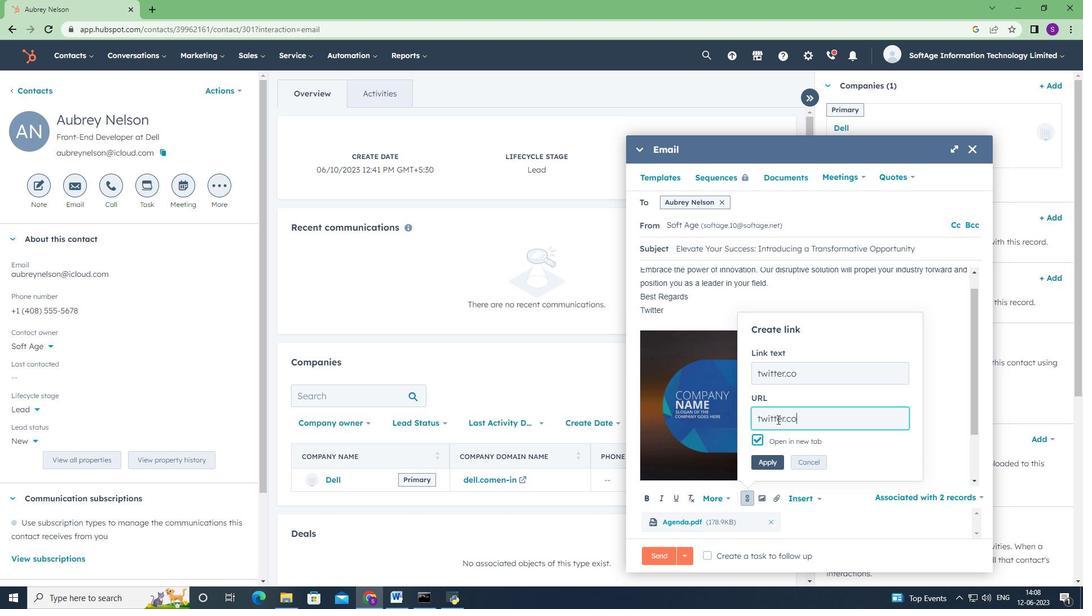 
Action: Mouse moved to (767, 459)
Screenshot: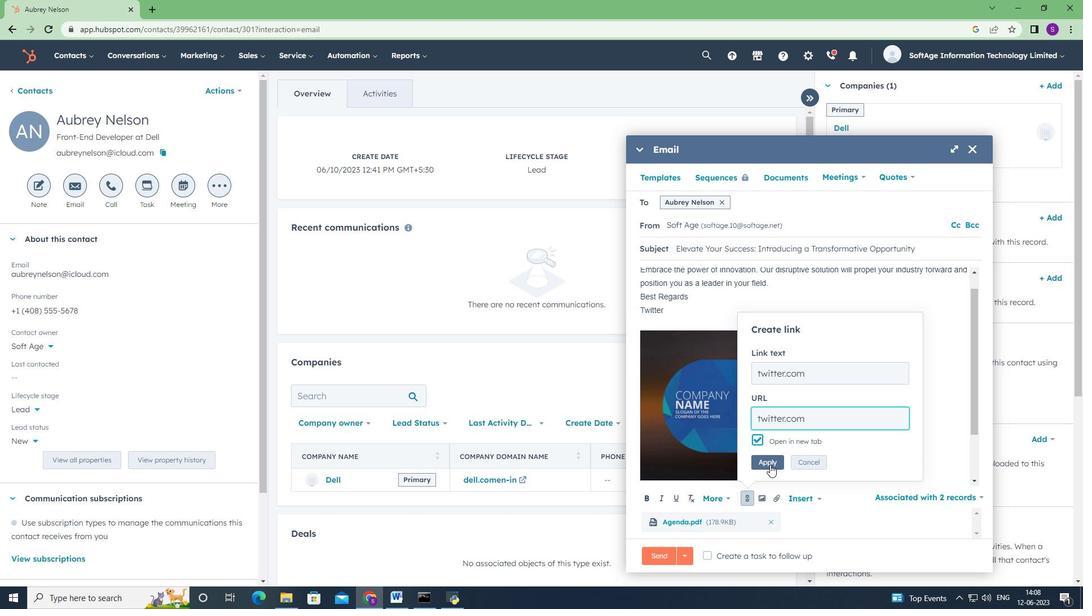 
Action: Mouse pressed left at (767, 459)
Screenshot: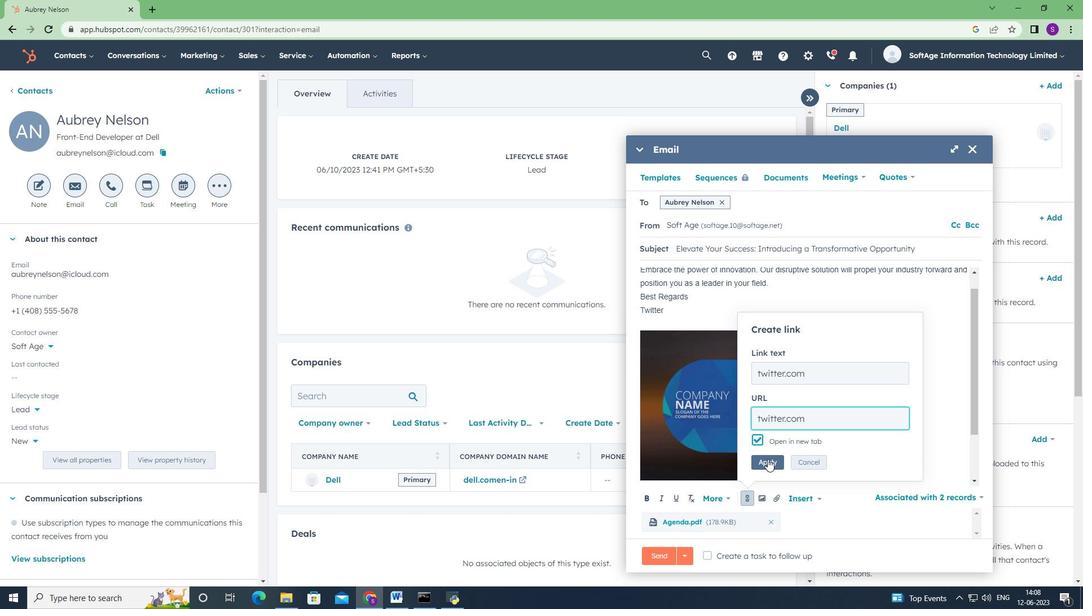 
Action: Mouse moved to (767, 459)
Screenshot: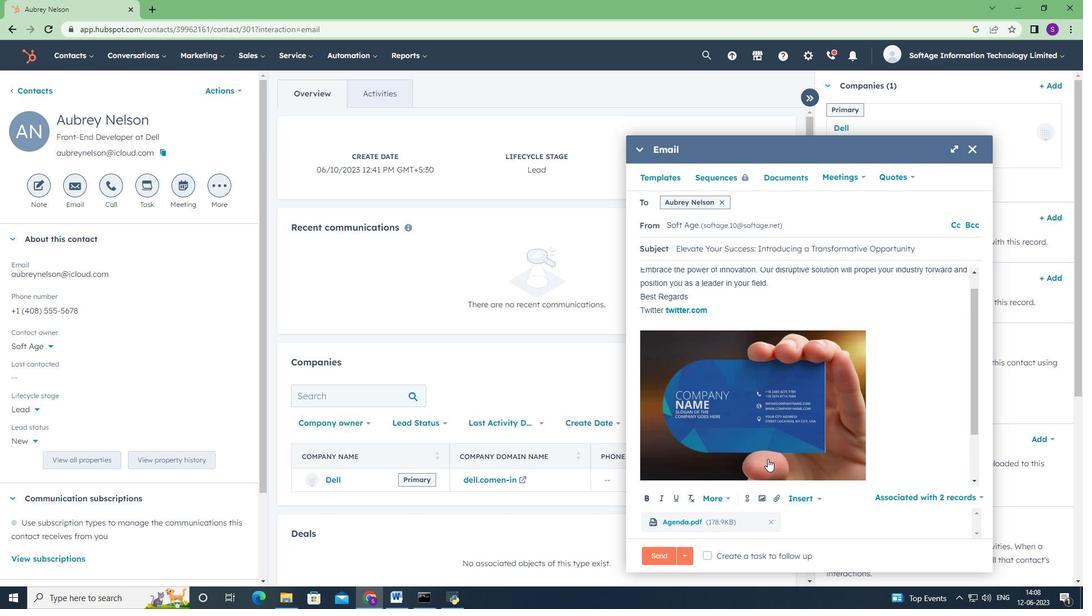 
Action: Mouse scrolled (767, 458) with delta (0, 0)
Screenshot: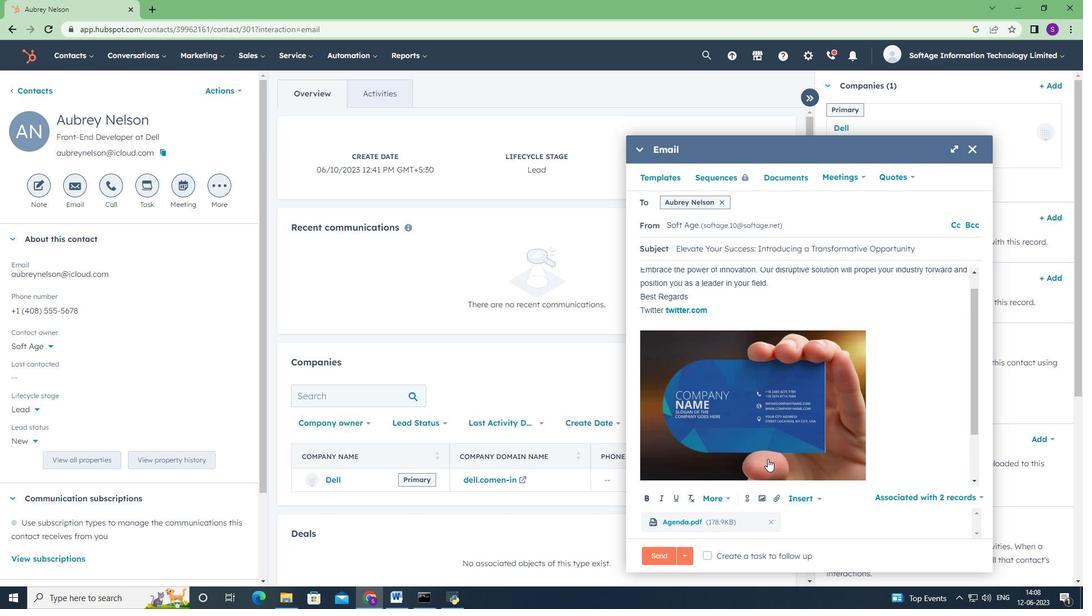 
Action: Mouse scrolled (767, 458) with delta (0, 0)
Screenshot: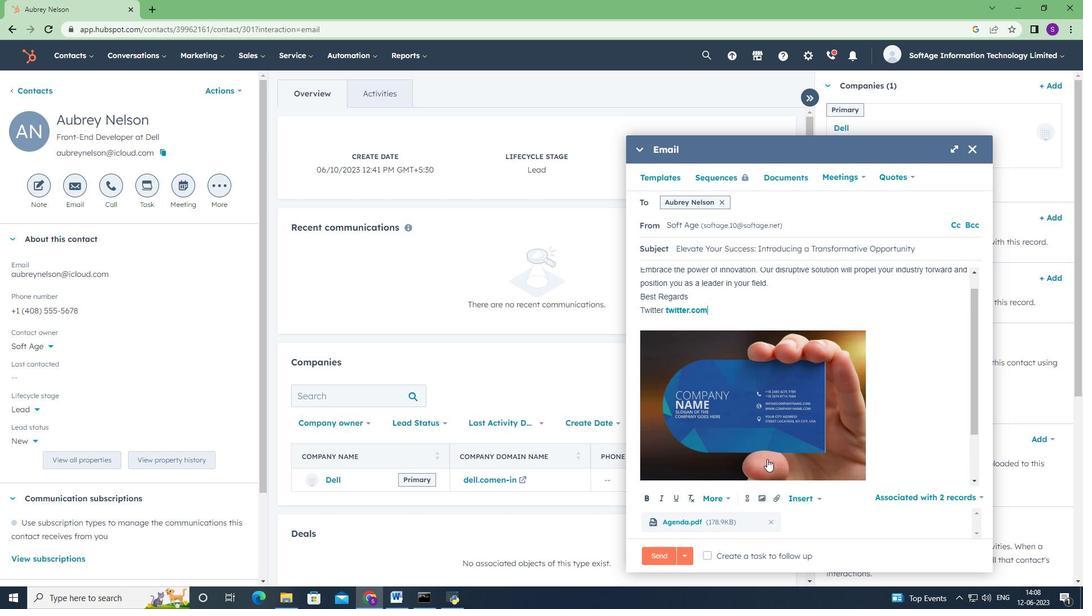 
Action: Mouse scrolled (767, 458) with delta (0, 0)
Screenshot: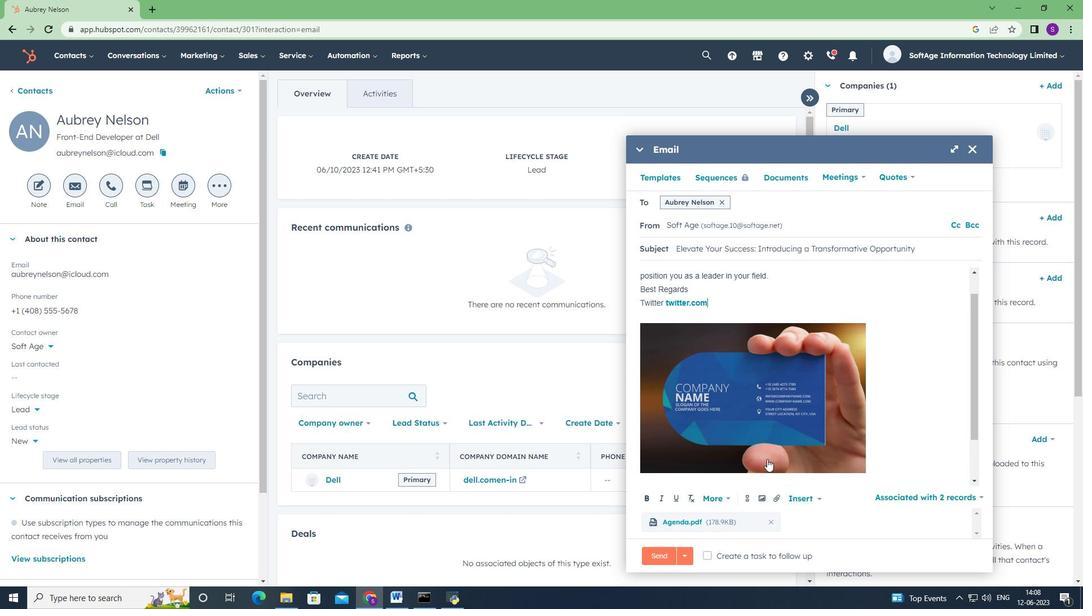 
Action: Mouse moved to (747, 538)
Screenshot: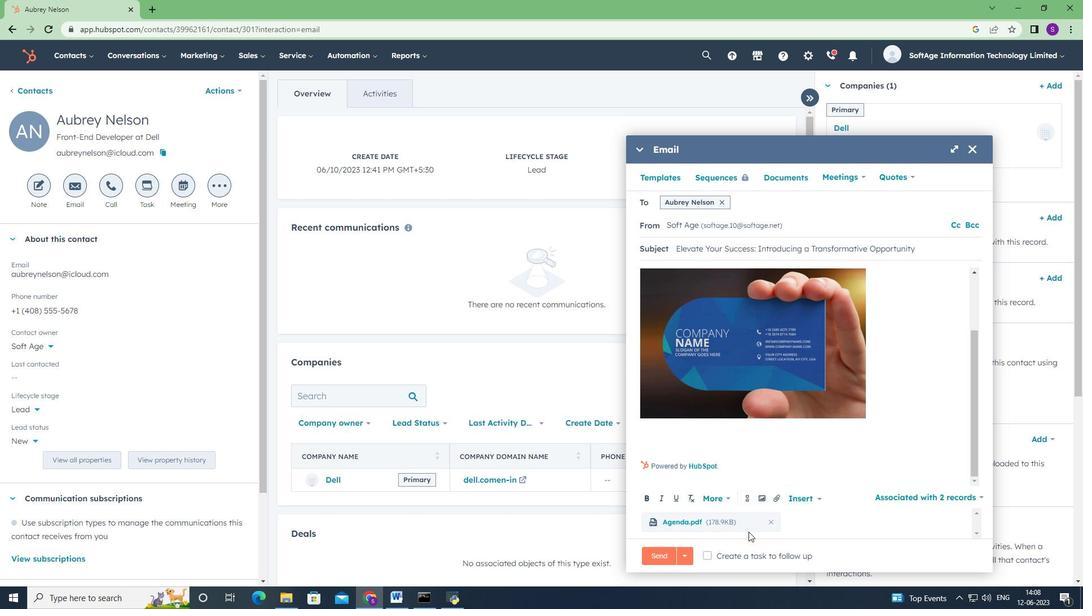 
Action: Mouse scrolled (747, 537) with delta (0, 0)
Screenshot: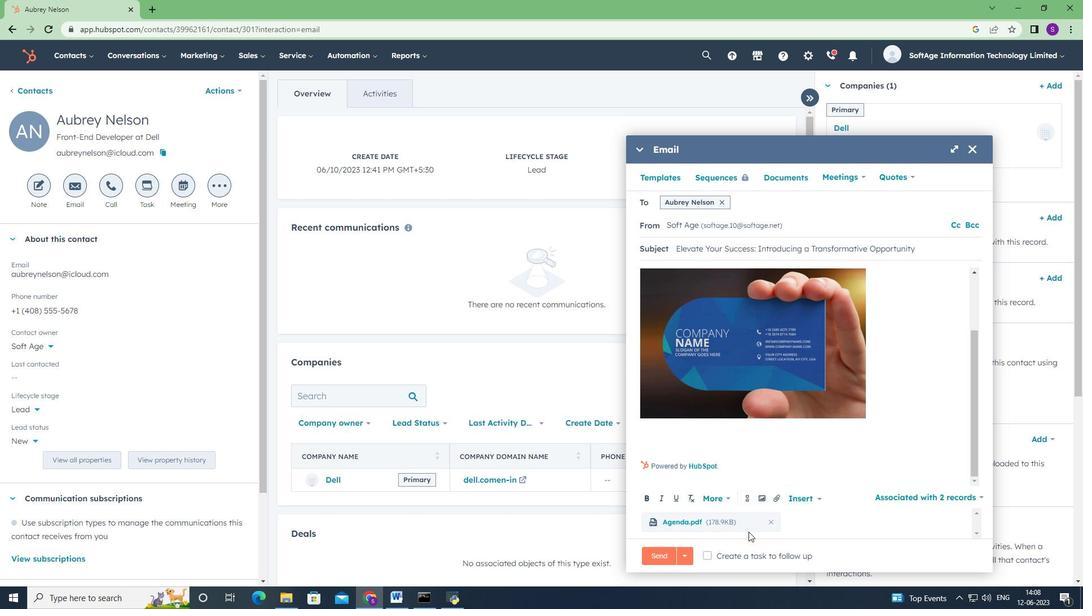
Action: Mouse scrolled (747, 537) with delta (0, 0)
Screenshot: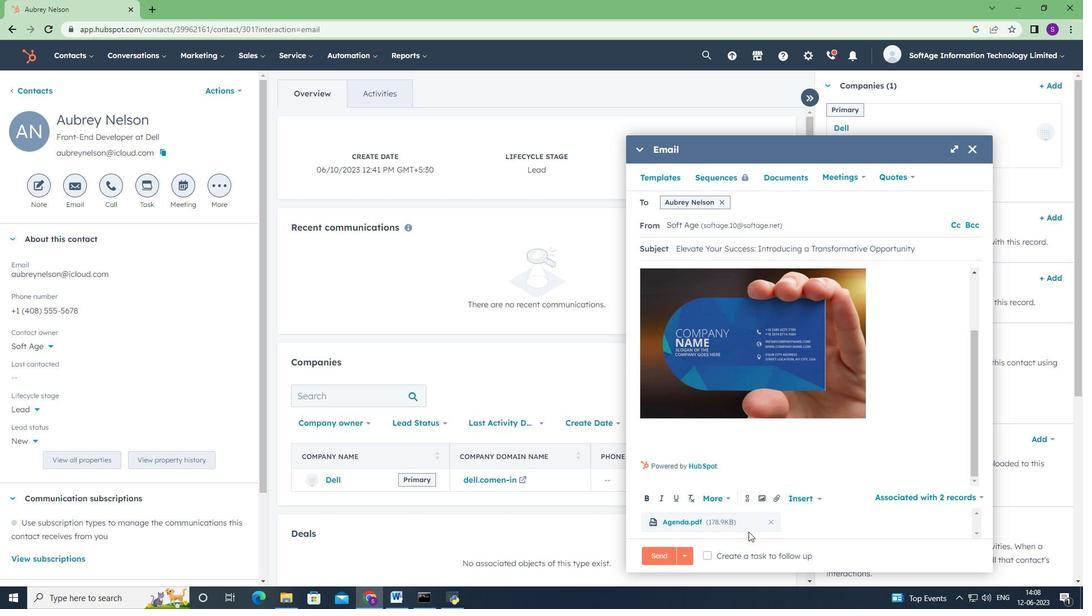 
Action: Mouse moved to (708, 555)
Screenshot: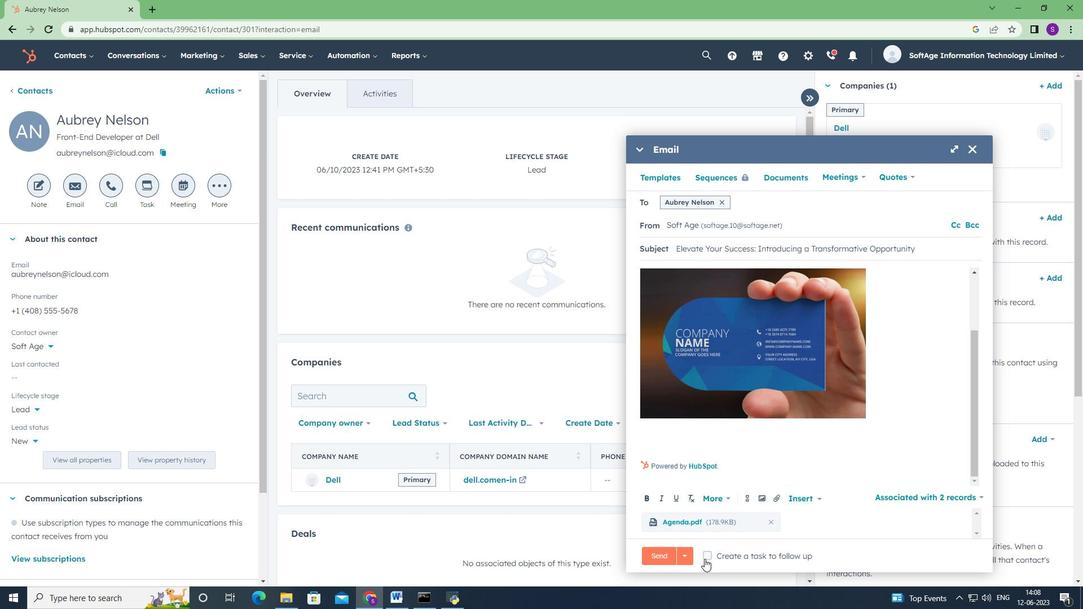 
Action: Mouse pressed left at (708, 555)
Screenshot: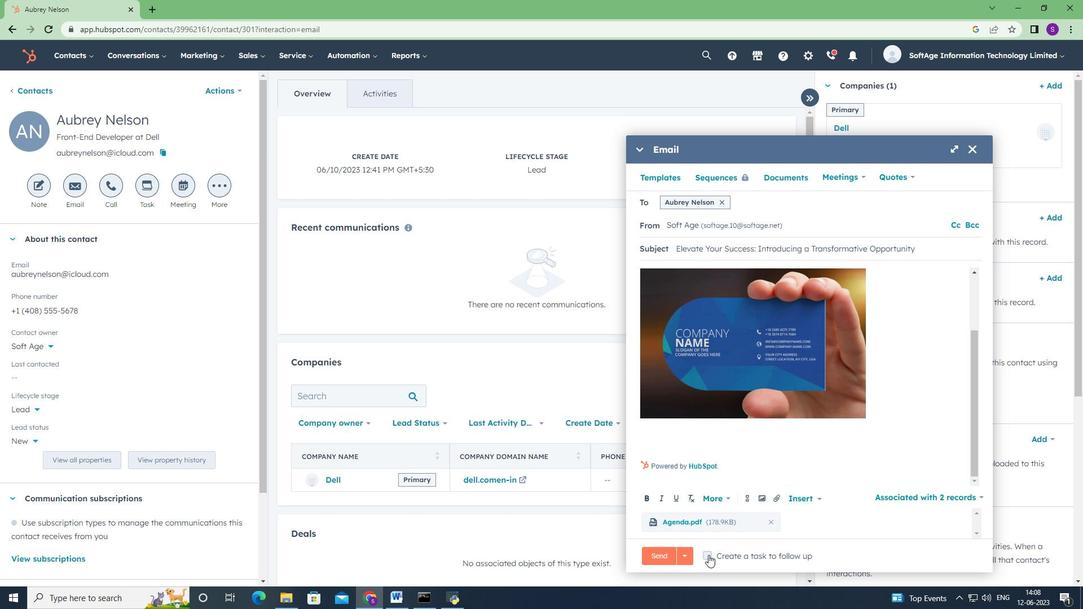
Action: Mouse moved to (939, 556)
Screenshot: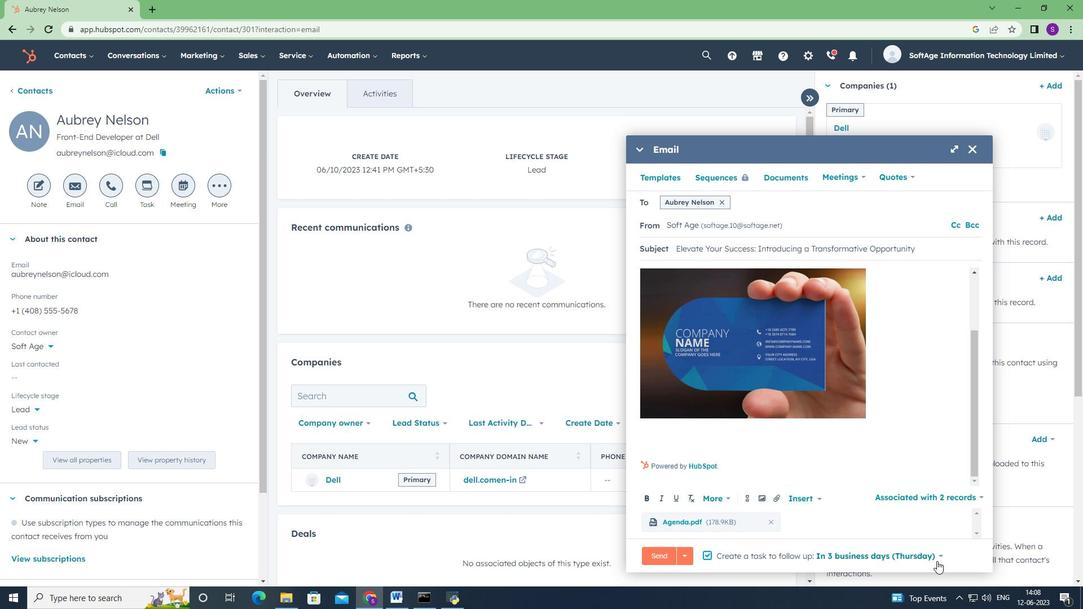 
Action: Mouse pressed left at (939, 556)
Screenshot: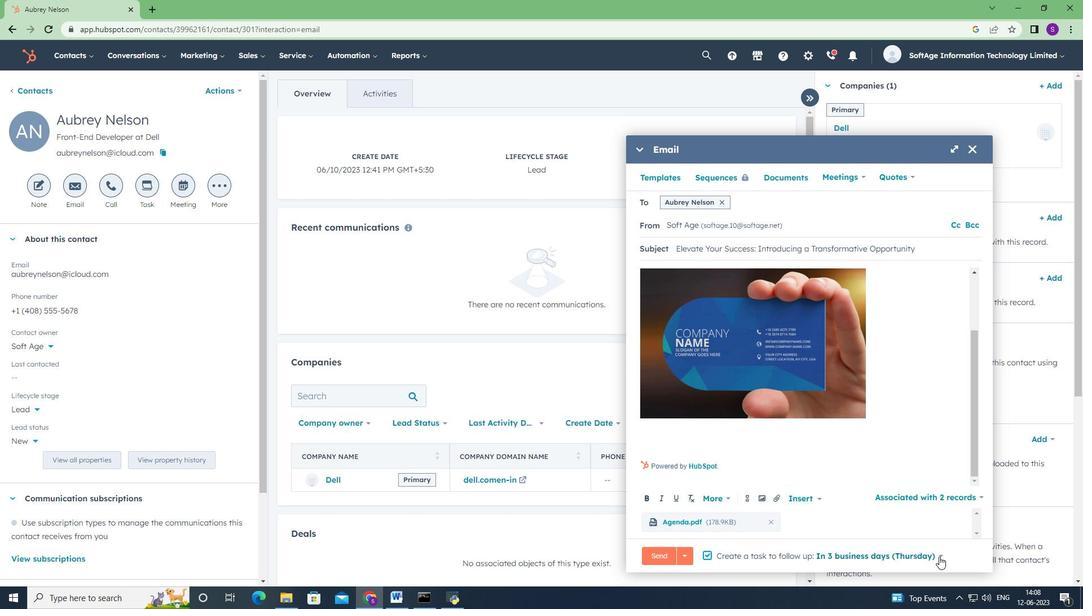 
Action: Mouse moved to (860, 468)
Screenshot: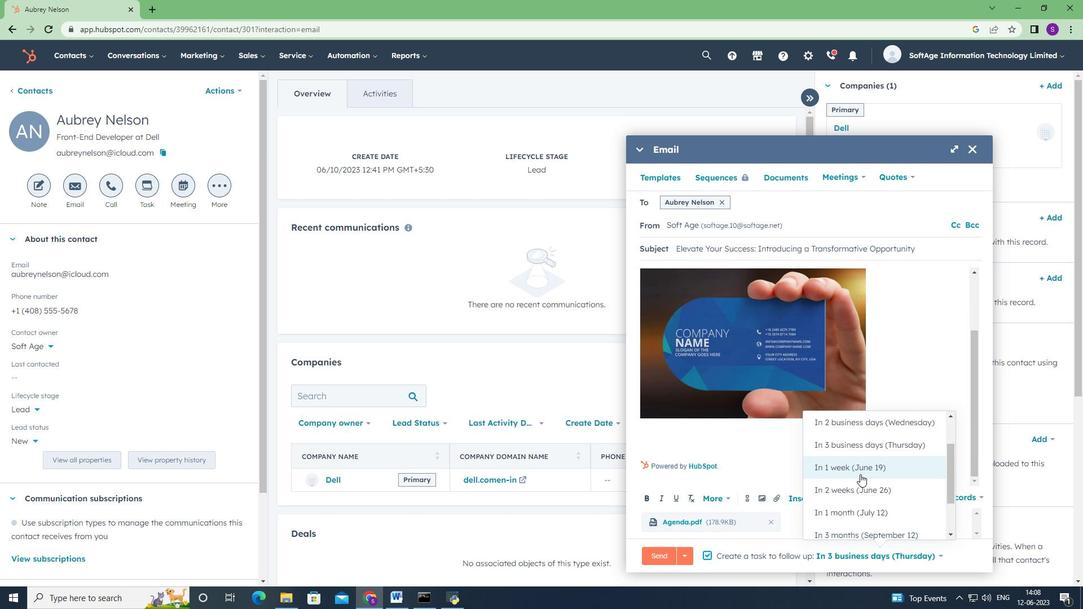 
Action: Mouse pressed left at (860, 468)
Screenshot: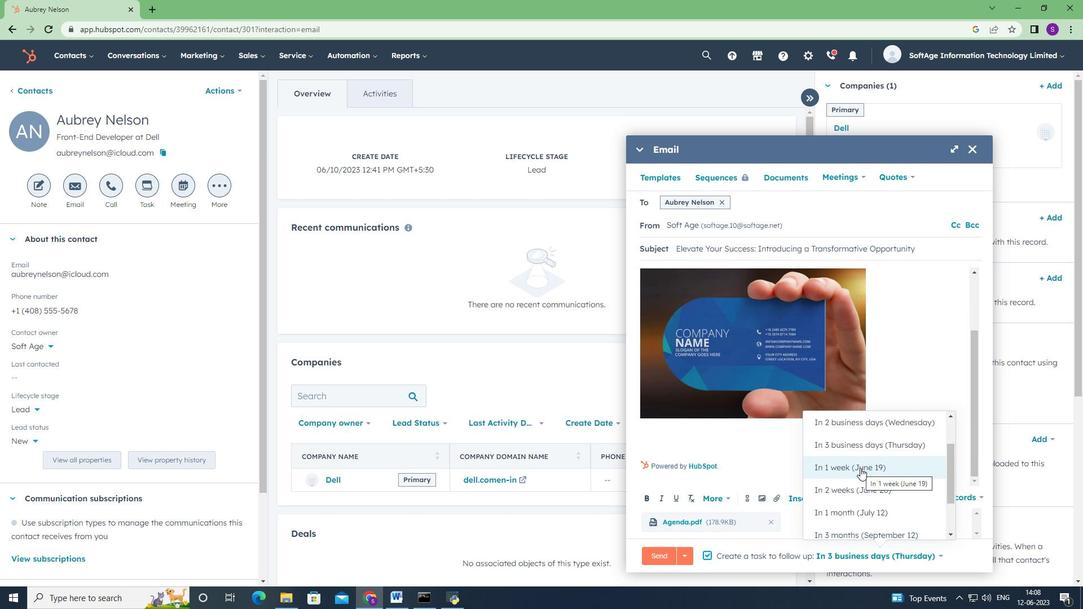 
Action: Mouse scrolled (860, 467) with delta (0, 0)
Screenshot: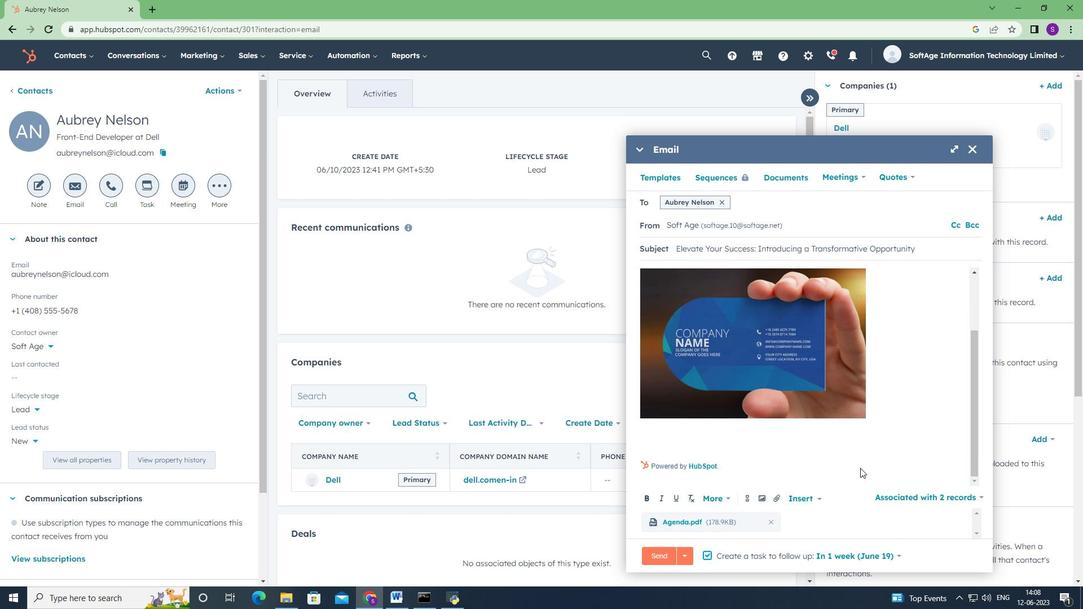 
Action: Mouse scrolled (860, 467) with delta (0, 0)
Screenshot: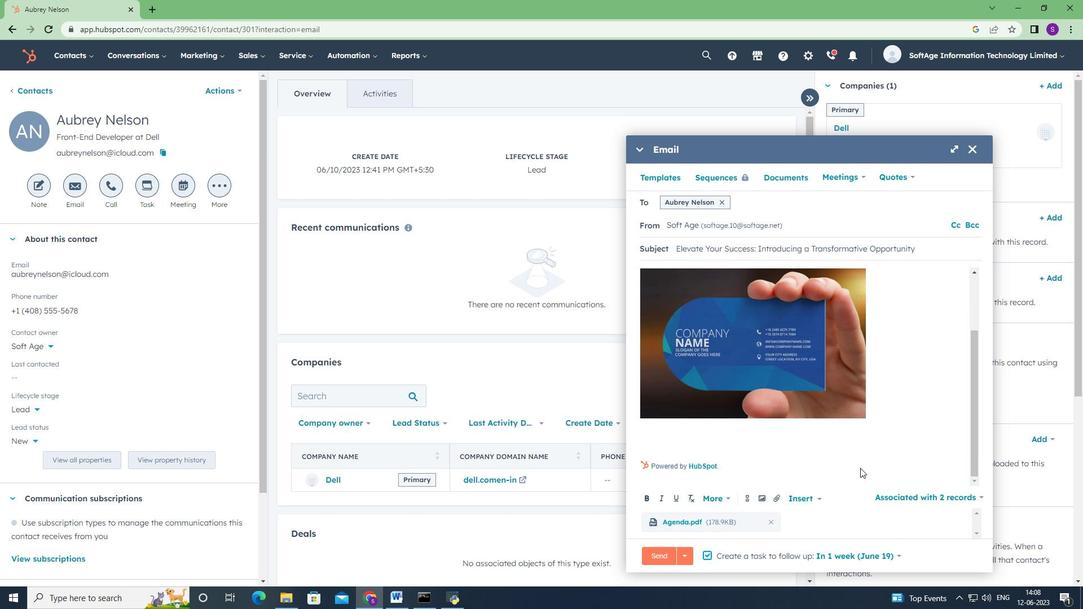 
Action: Mouse scrolled (860, 467) with delta (0, 0)
Screenshot: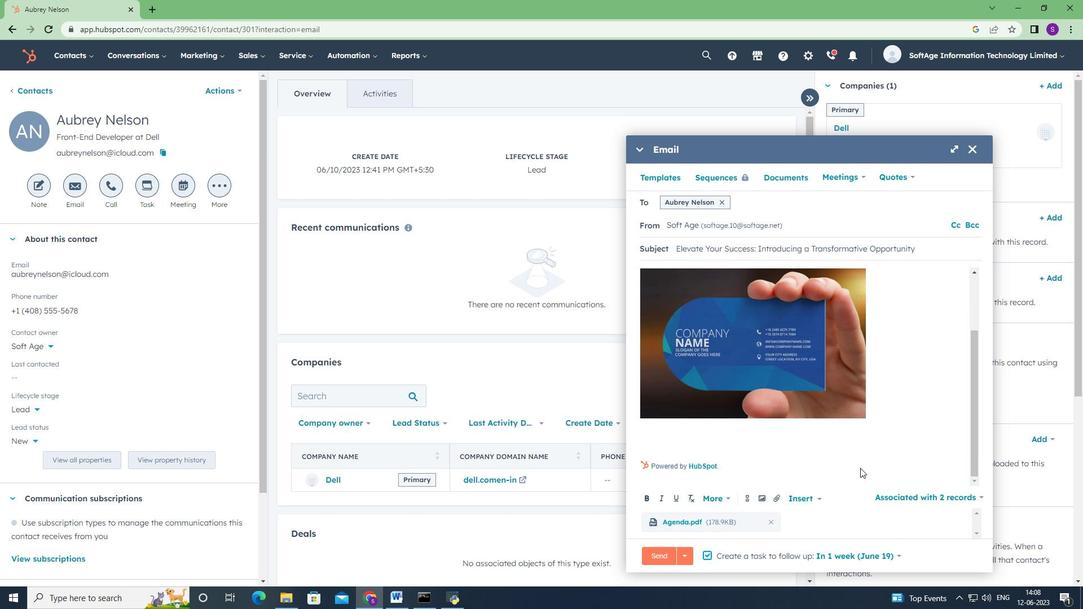 
Action: Mouse scrolled (860, 467) with delta (0, 0)
Screenshot: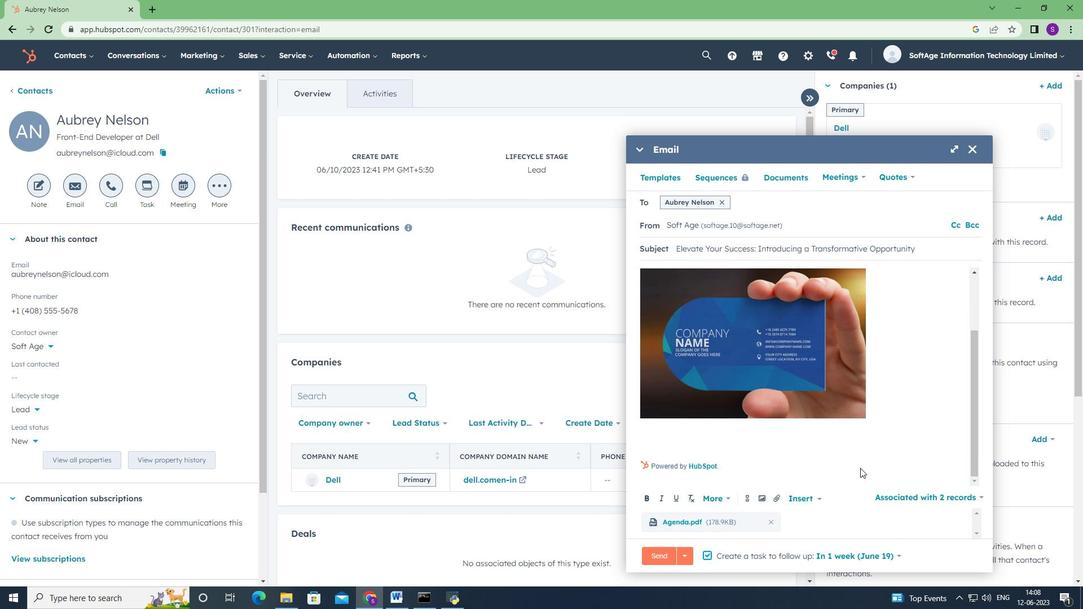 
Action: Mouse moved to (665, 551)
Screenshot: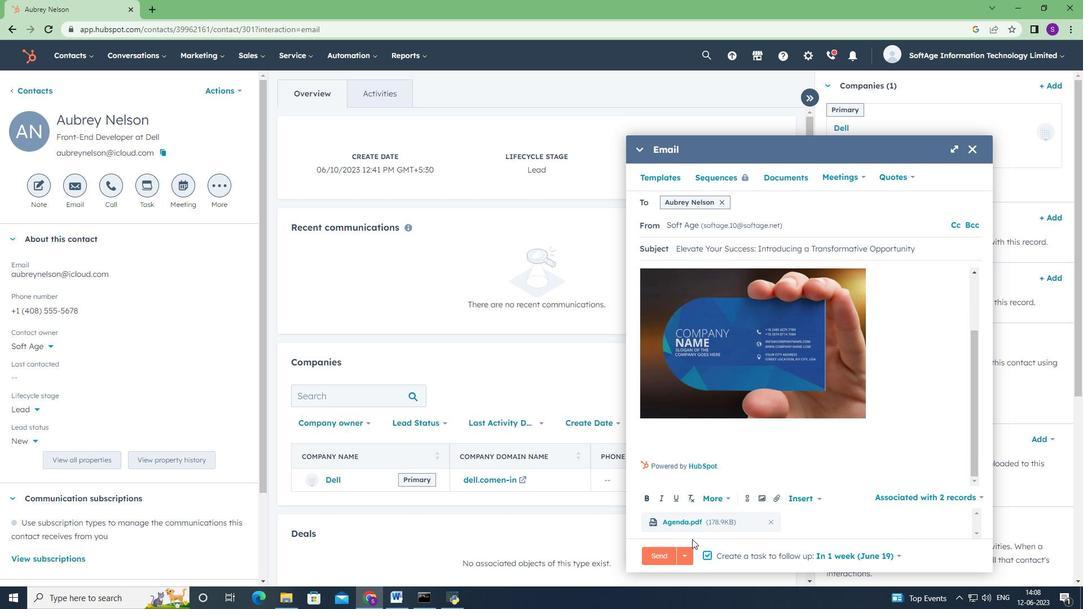 
Action: Mouse pressed left at (665, 551)
Screenshot: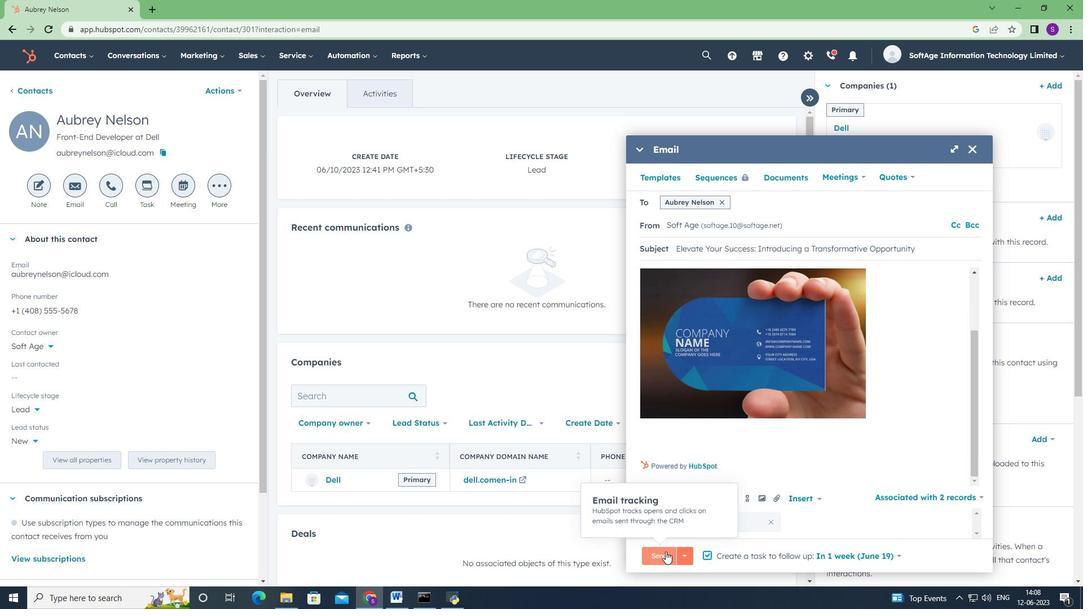 
Action: Mouse moved to (550, 236)
Screenshot: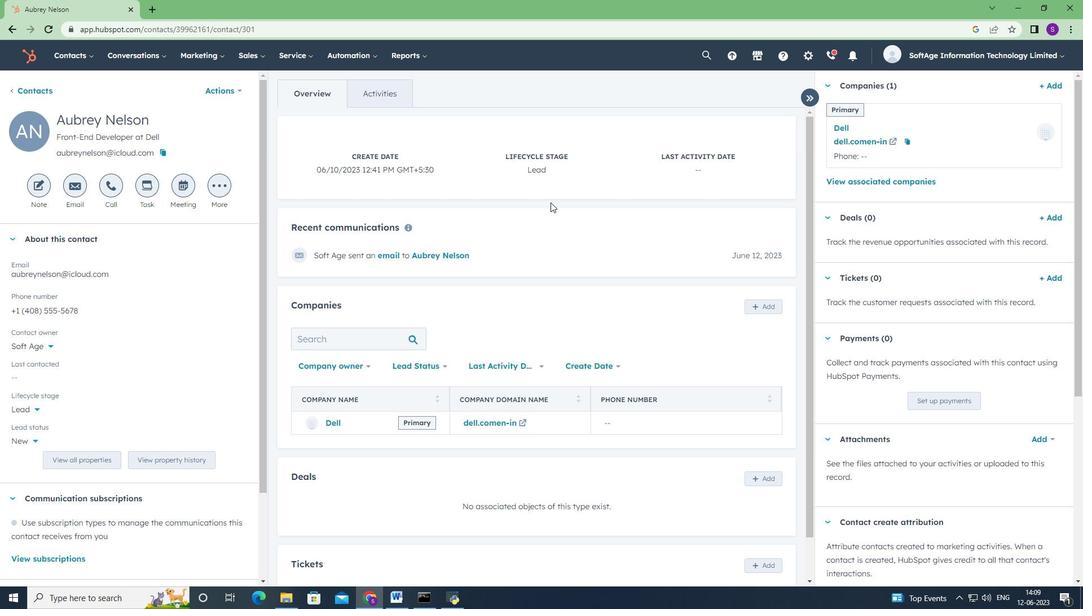 
Action: Mouse scrolled (550, 236) with delta (0, 0)
Screenshot: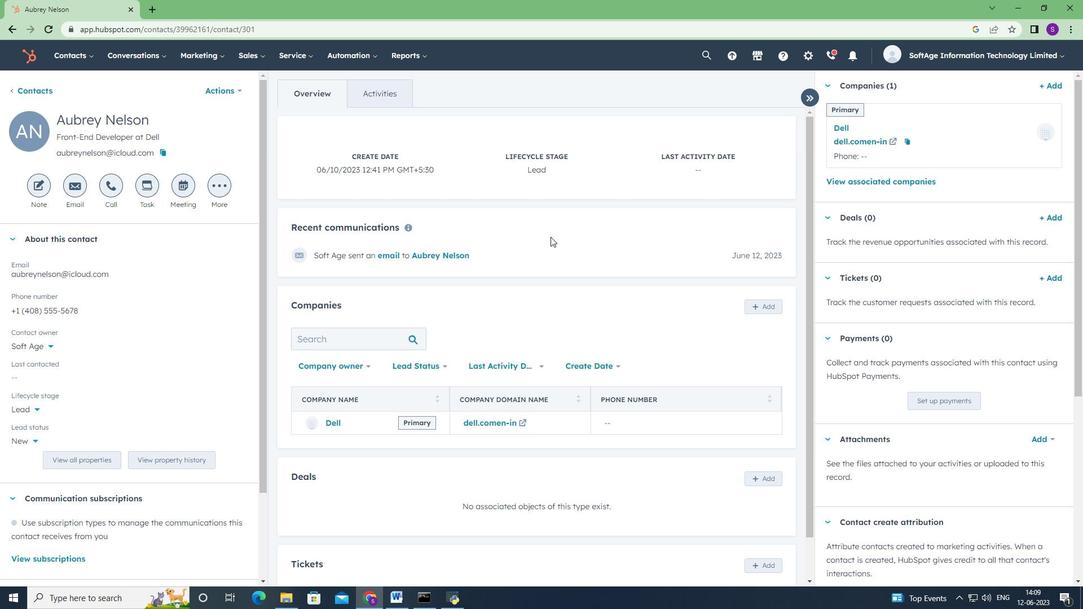 
Action: Mouse scrolled (550, 237) with delta (0, 0)
Screenshot: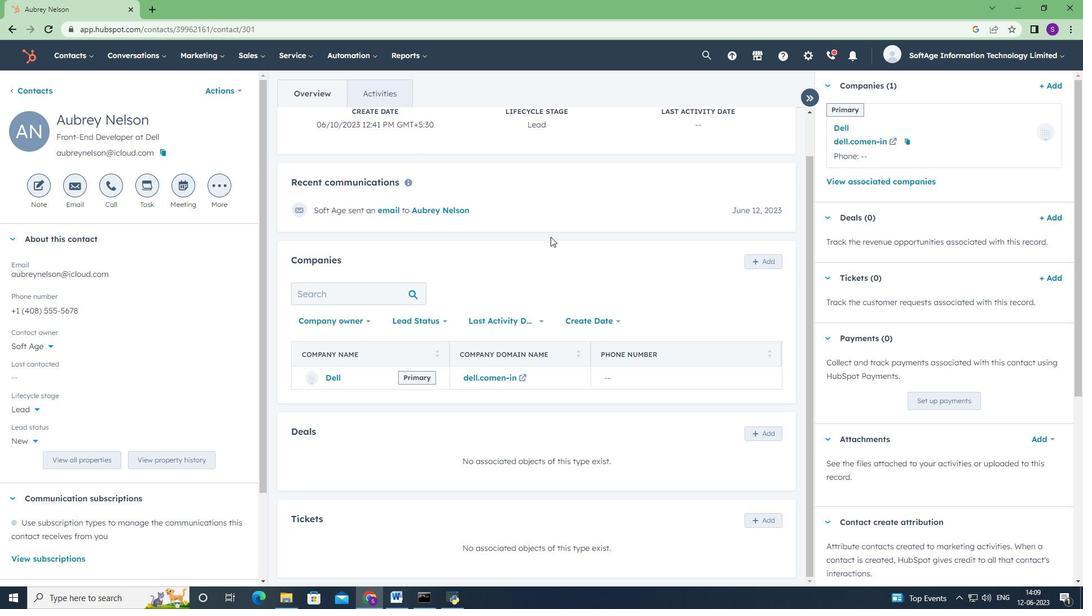 
Action: Mouse scrolled (550, 237) with delta (0, 0)
Screenshot: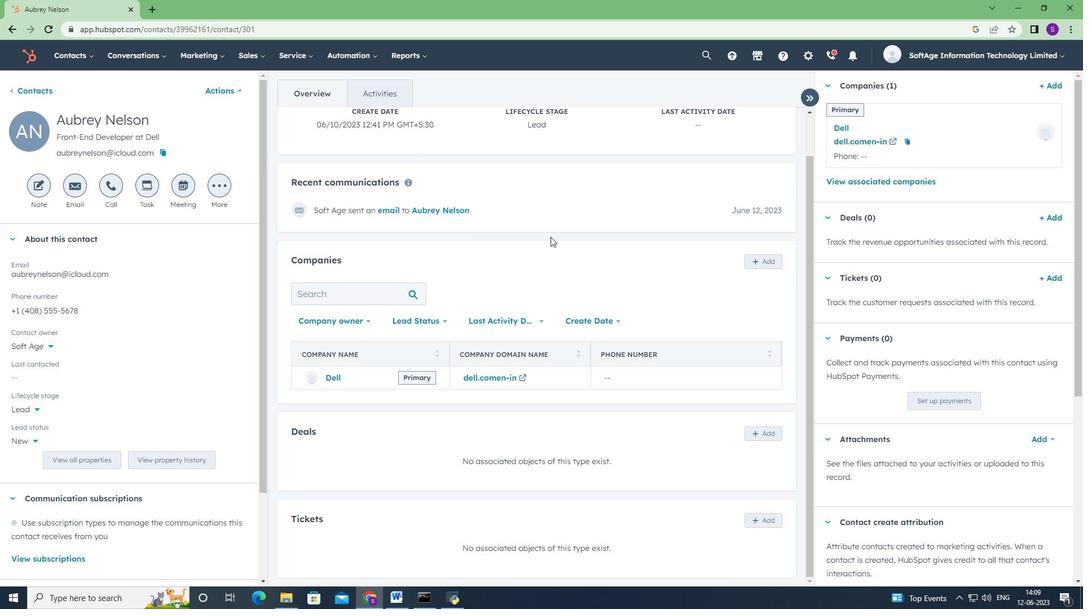 
Action: Mouse scrolled (550, 237) with delta (0, 0)
Screenshot: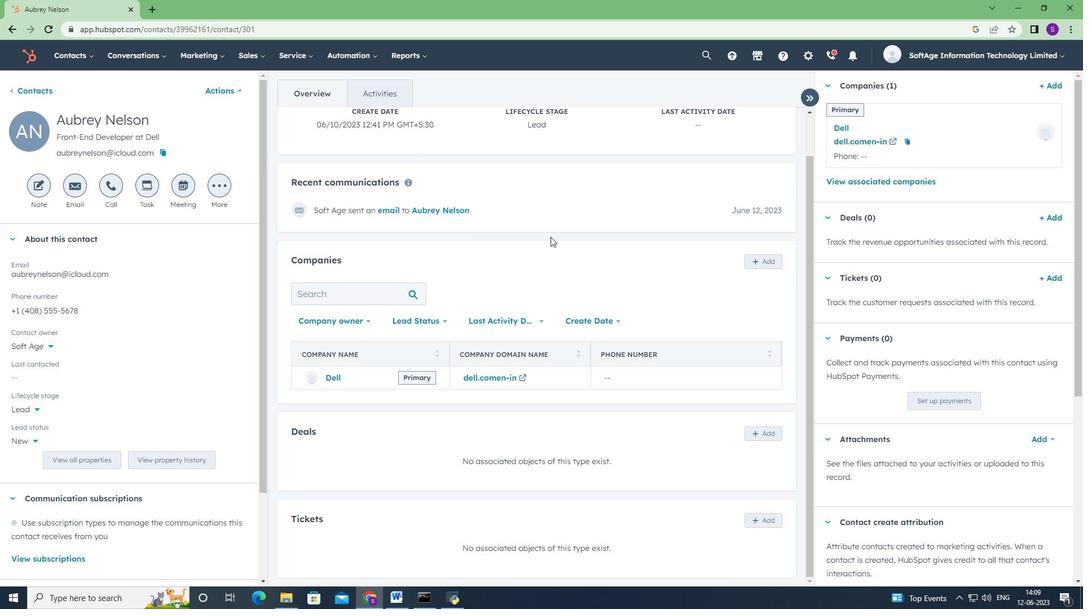 
Action: Mouse scrolled (550, 237) with delta (0, 0)
Screenshot: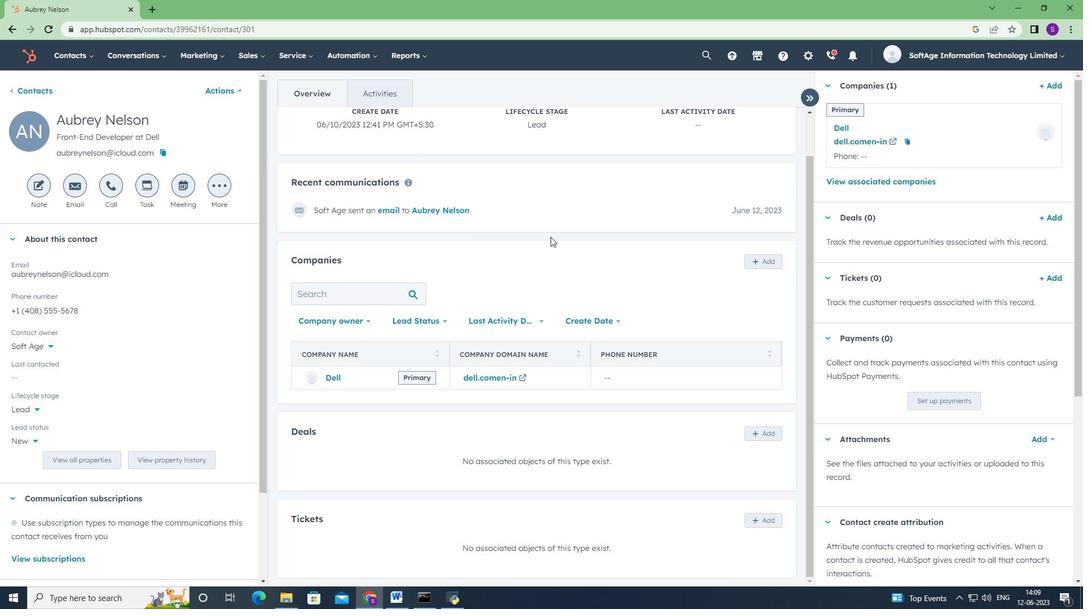 
